 Task: Find connections with filter location Pederneiras with filter topic #humanresourceswith filter profile language French with filter current company RSP with filter school Karpagam College of Engineering with filter industry Electric Power Transmission, Control, and Distribution with filter service category Public Speaking with filter keywords title School Counselor
Action: Mouse moved to (248, 315)
Screenshot: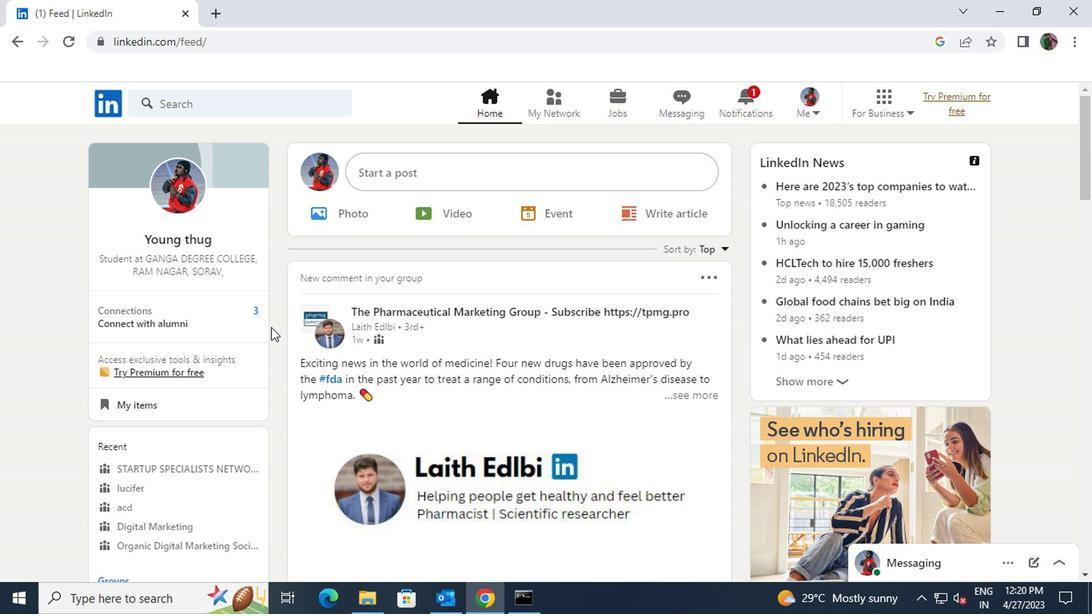 
Action: Mouse pressed left at (248, 315)
Screenshot: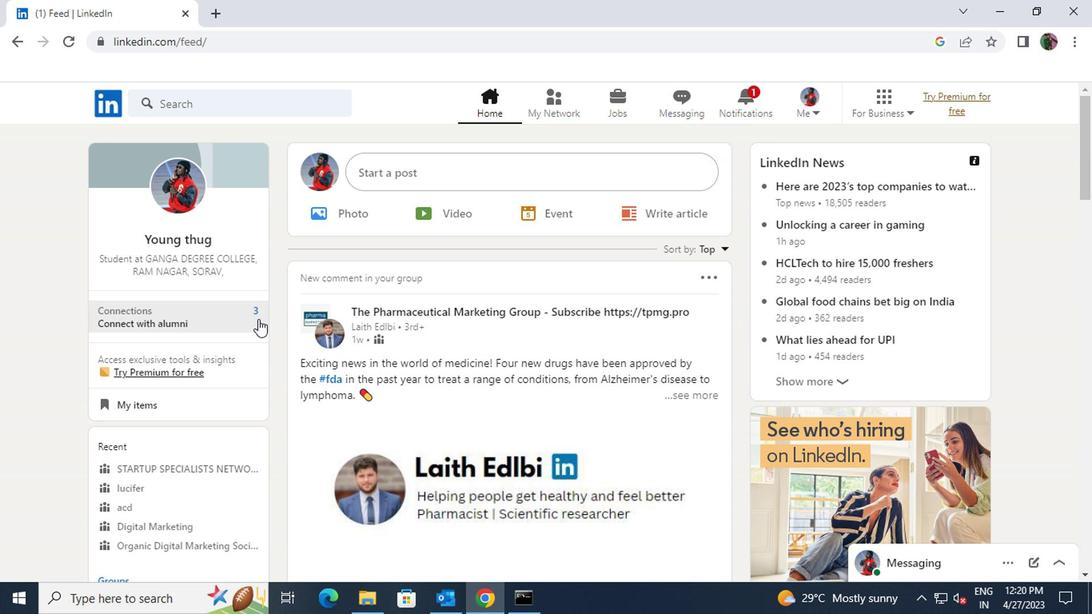 
Action: Mouse moved to (235, 193)
Screenshot: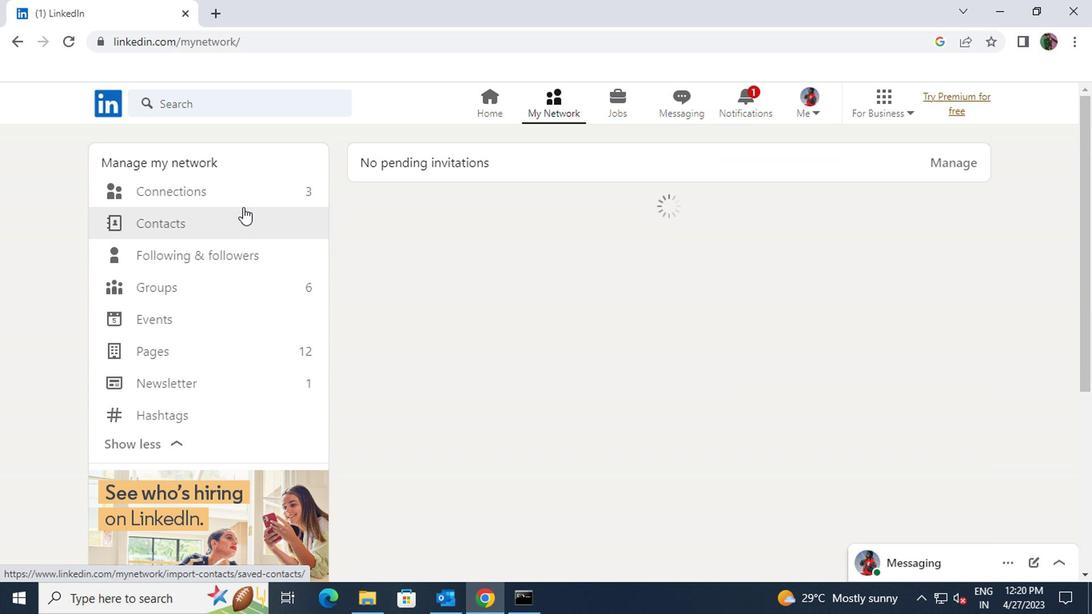 
Action: Mouse pressed left at (235, 193)
Screenshot: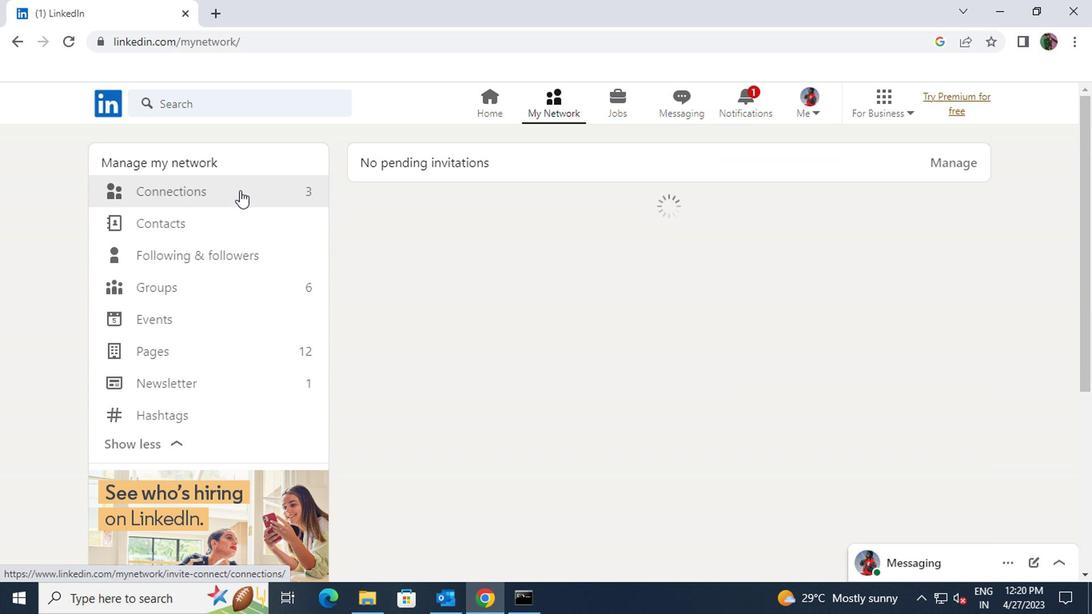 
Action: Mouse moved to (632, 198)
Screenshot: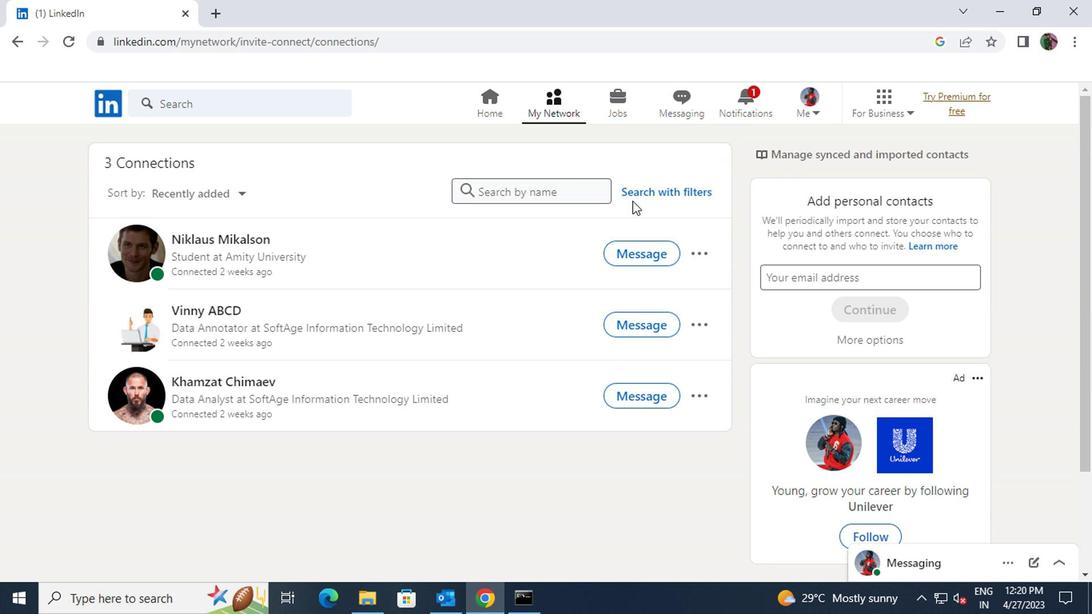 
Action: Mouse pressed left at (632, 198)
Screenshot: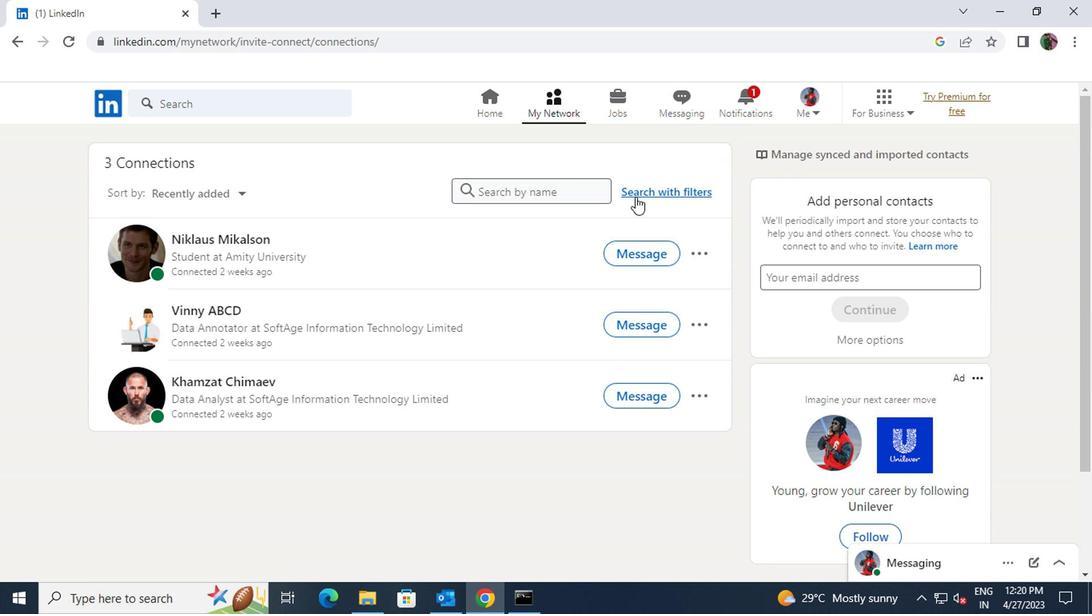 
Action: Mouse moved to (597, 149)
Screenshot: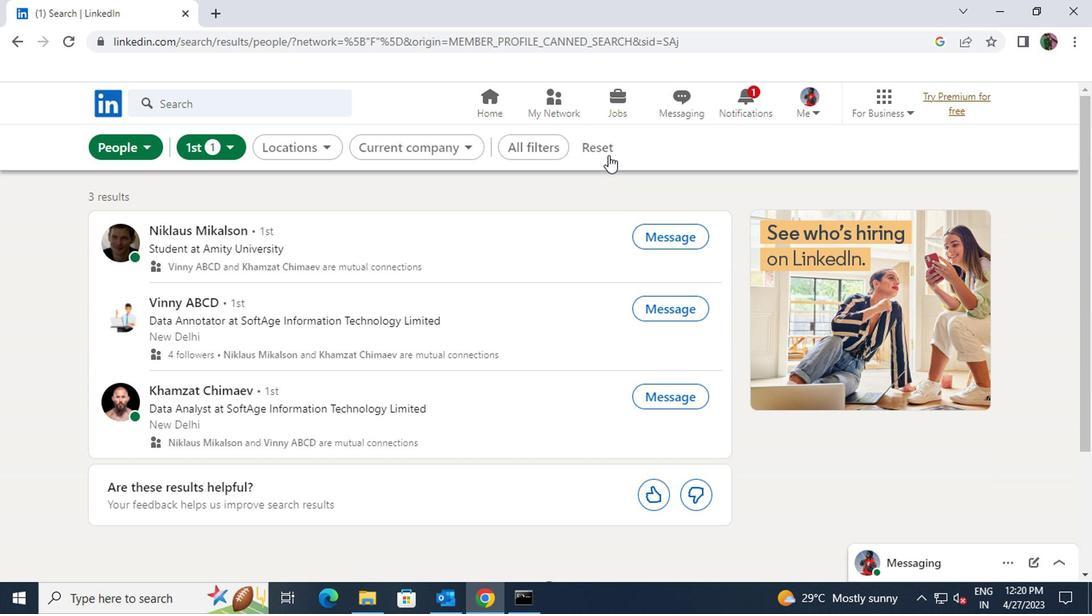 
Action: Mouse pressed left at (597, 149)
Screenshot: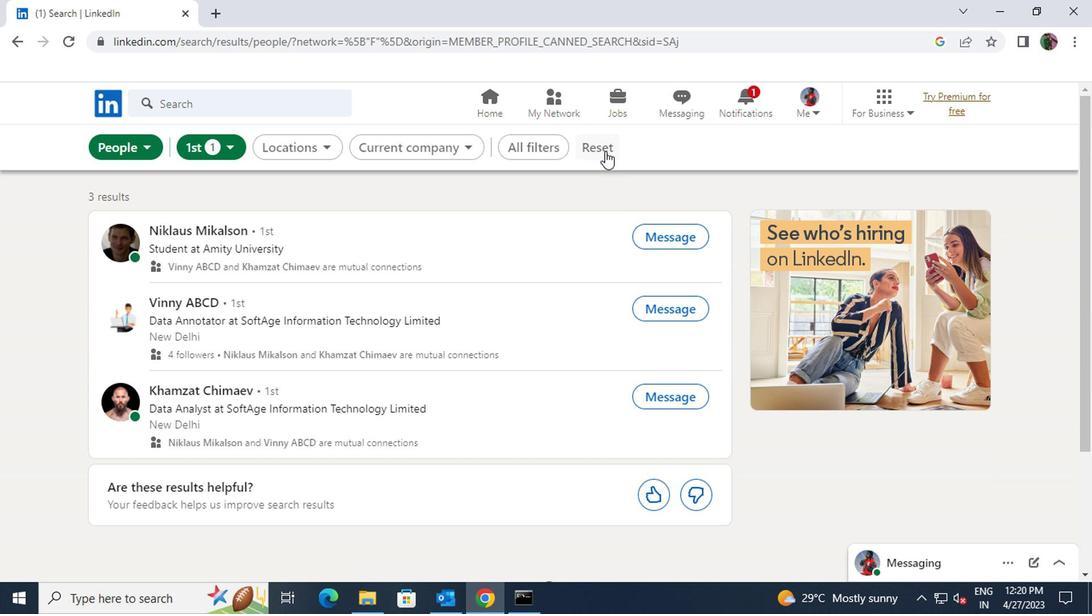 
Action: Mouse moved to (581, 146)
Screenshot: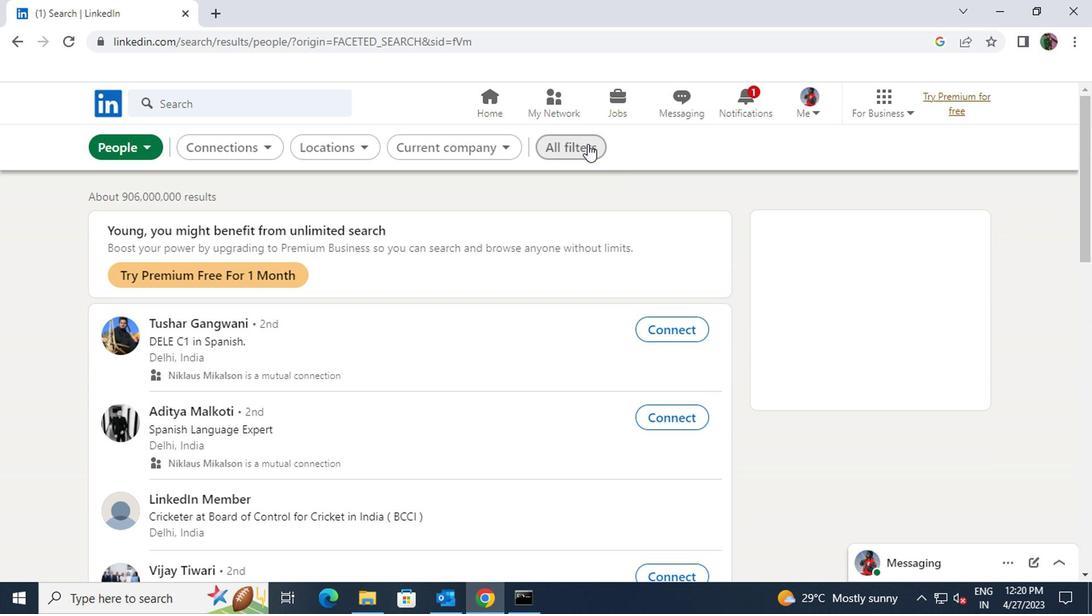 
Action: Mouse pressed left at (581, 146)
Screenshot: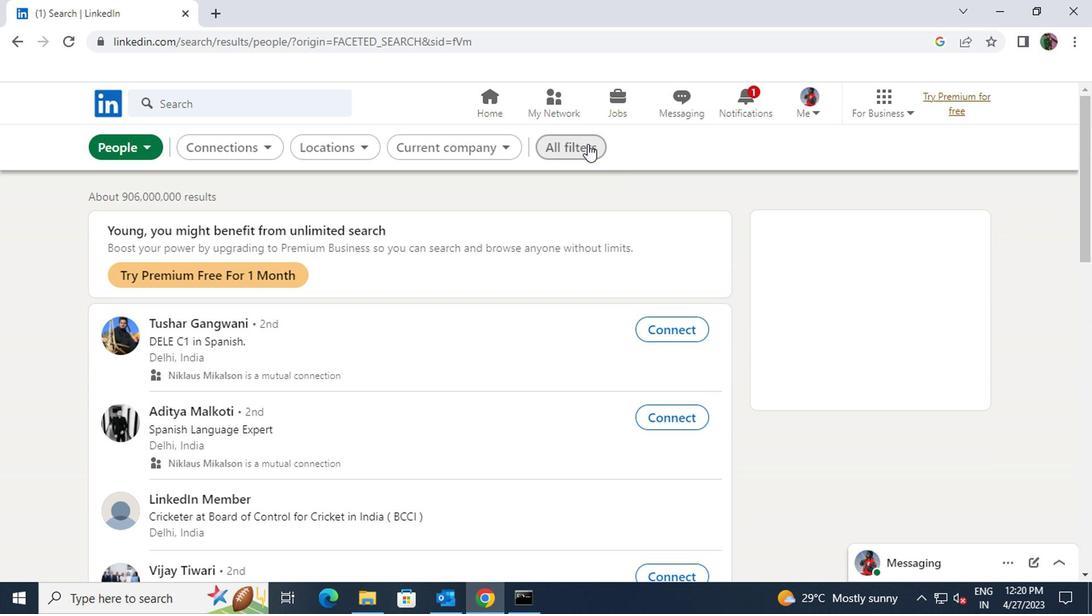 
Action: Mouse moved to (814, 335)
Screenshot: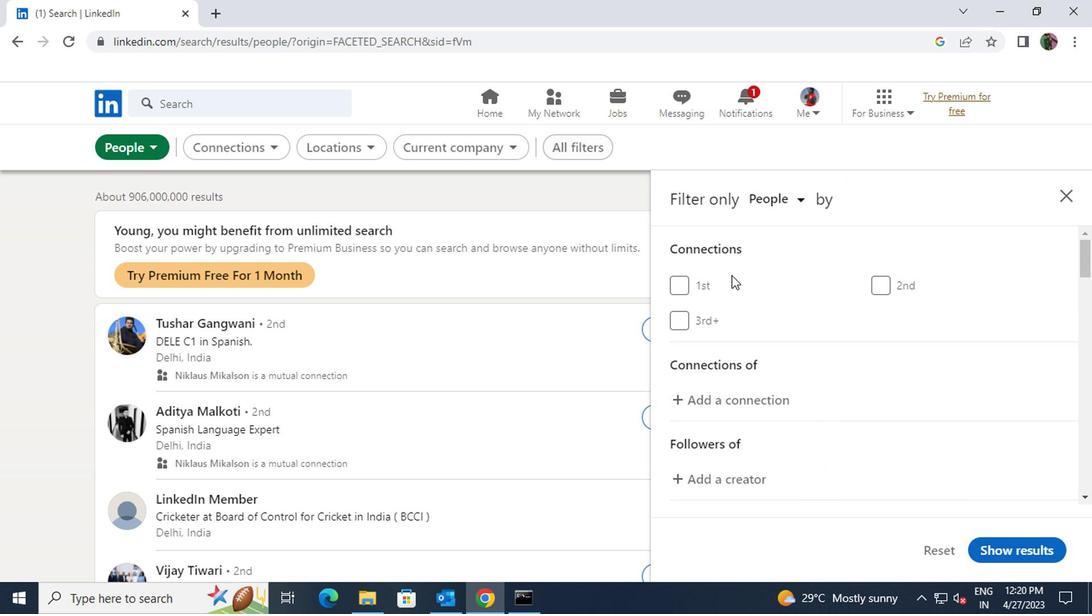 
Action: Mouse scrolled (814, 335) with delta (0, 0)
Screenshot: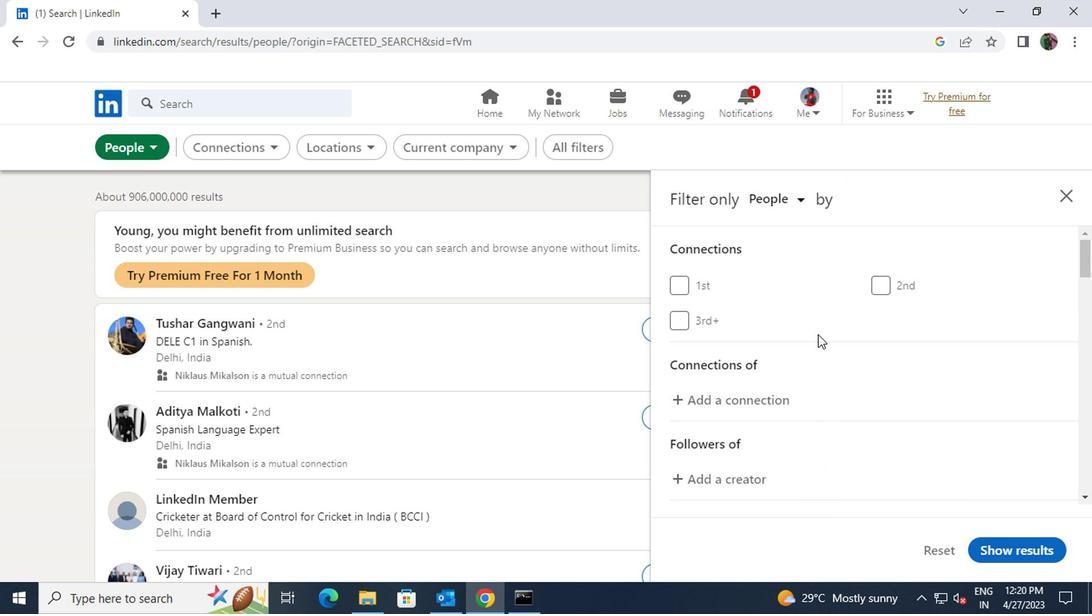 
Action: Mouse scrolled (814, 335) with delta (0, 0)
Screenshot: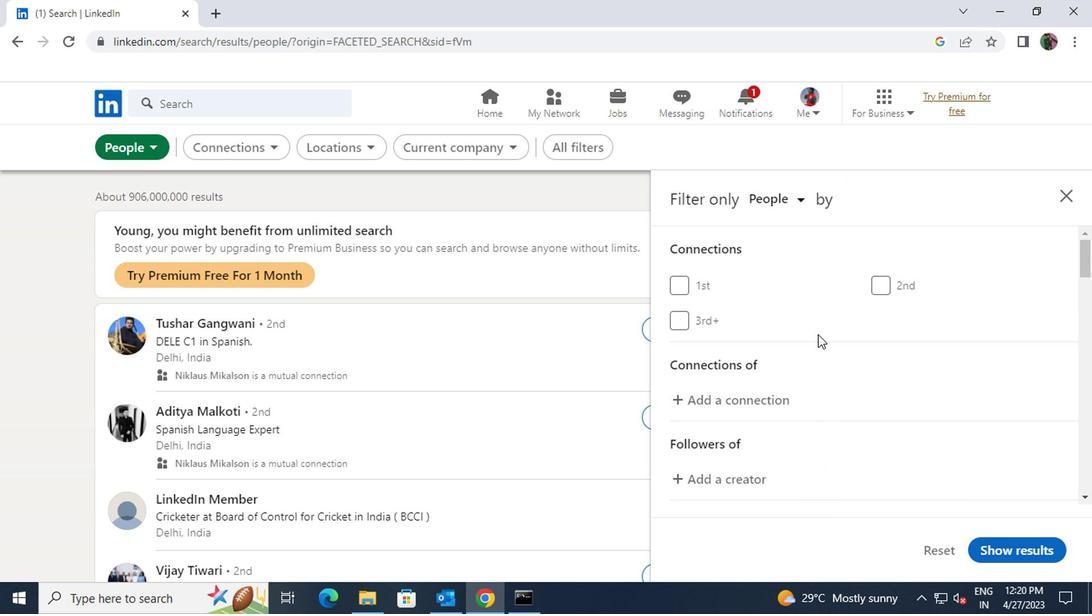
Action: Mouse scrolled (814, 335) with delta (0, 0)
Screenshot: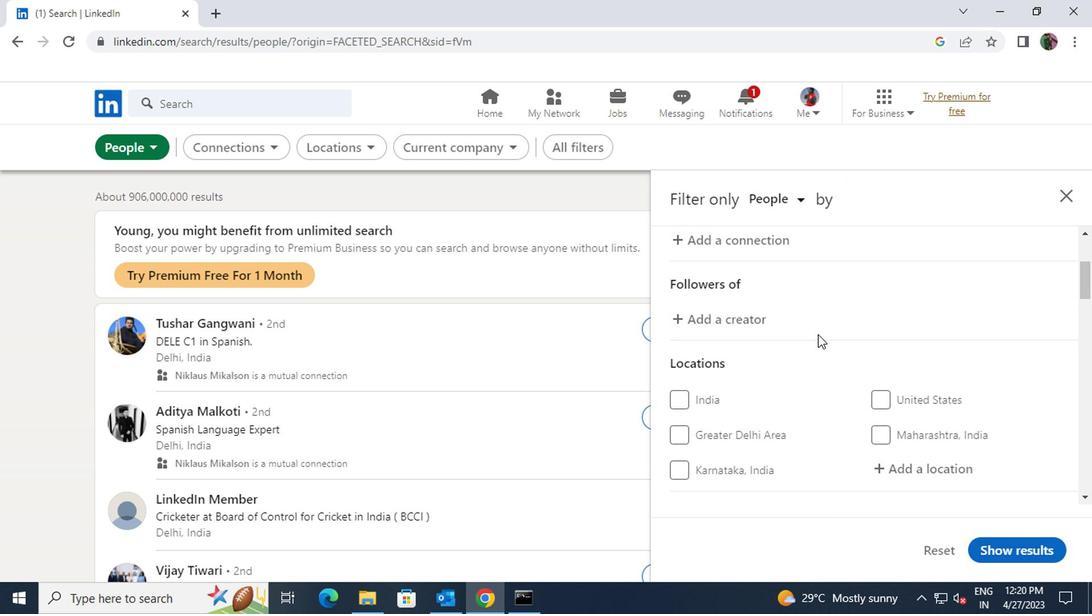 
Action: Mouse moved to (923, 385)
Screenshot: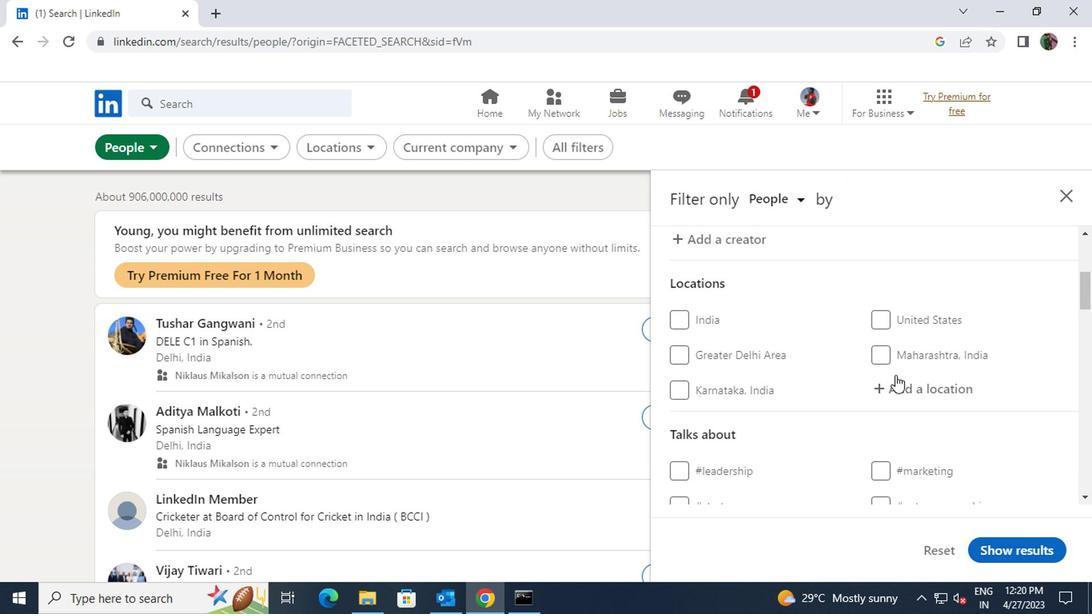 
Action: Mouse pressed left at (923, 385)
Screenshot: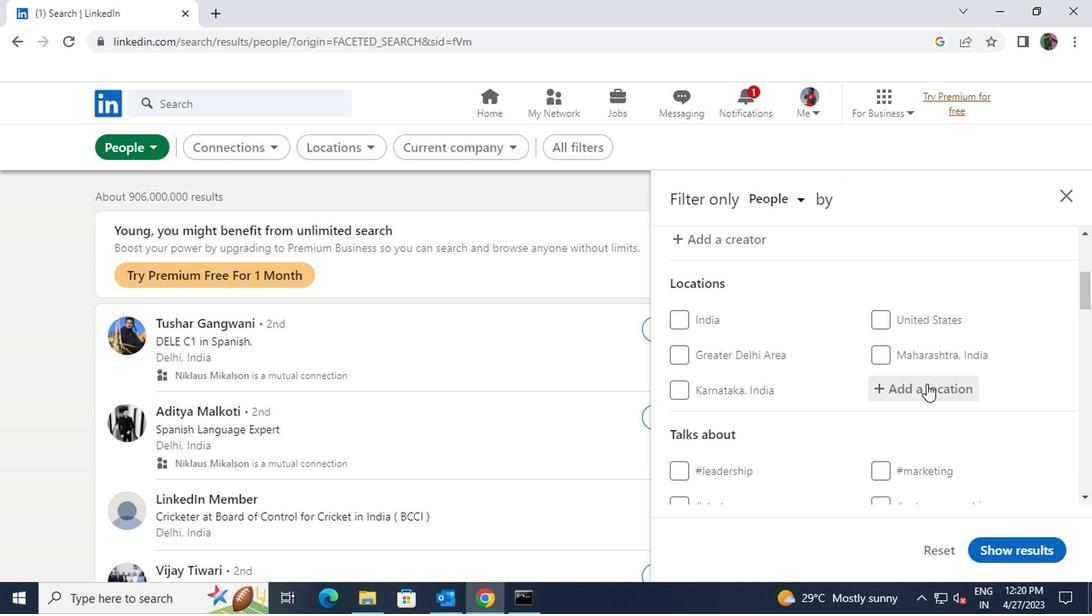 
Action: Key pressed <Key.shift>PEDERN
Screenshot: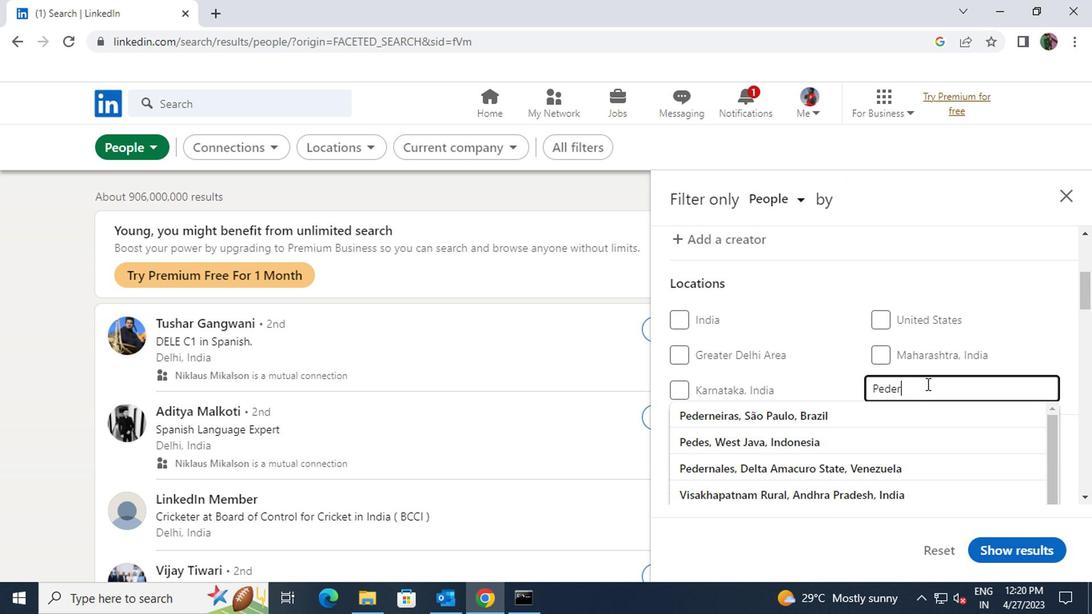 
Action: Mouse moved to (918, 412)
Screenshot: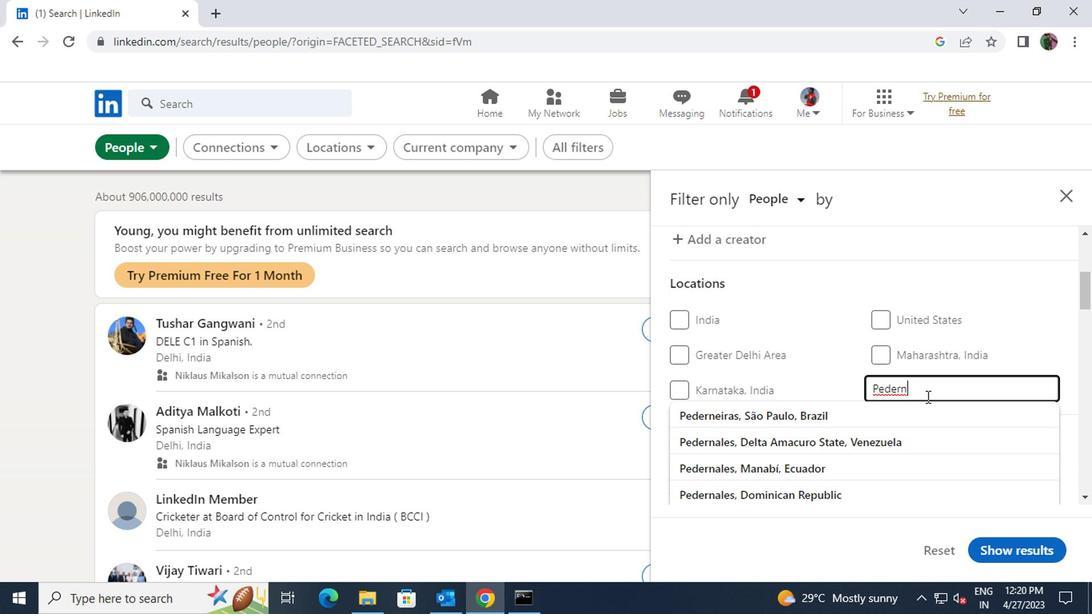 
Action: Mouse pressed left at (918, 412)
Screenshot: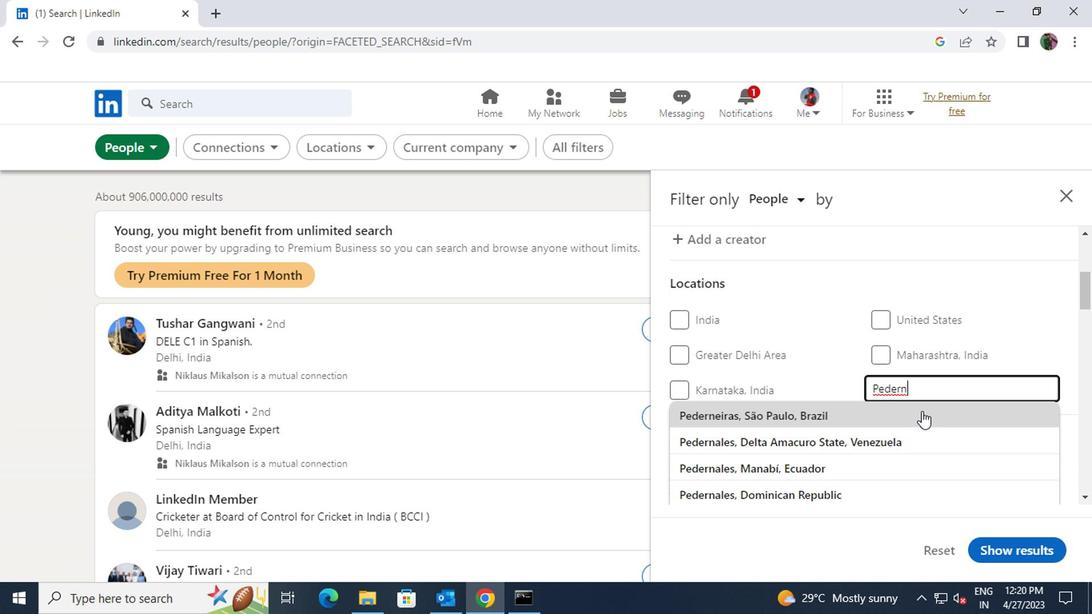 
Action: Mouse scrolled (918, 411) with delta (0, 0)
Screenshot: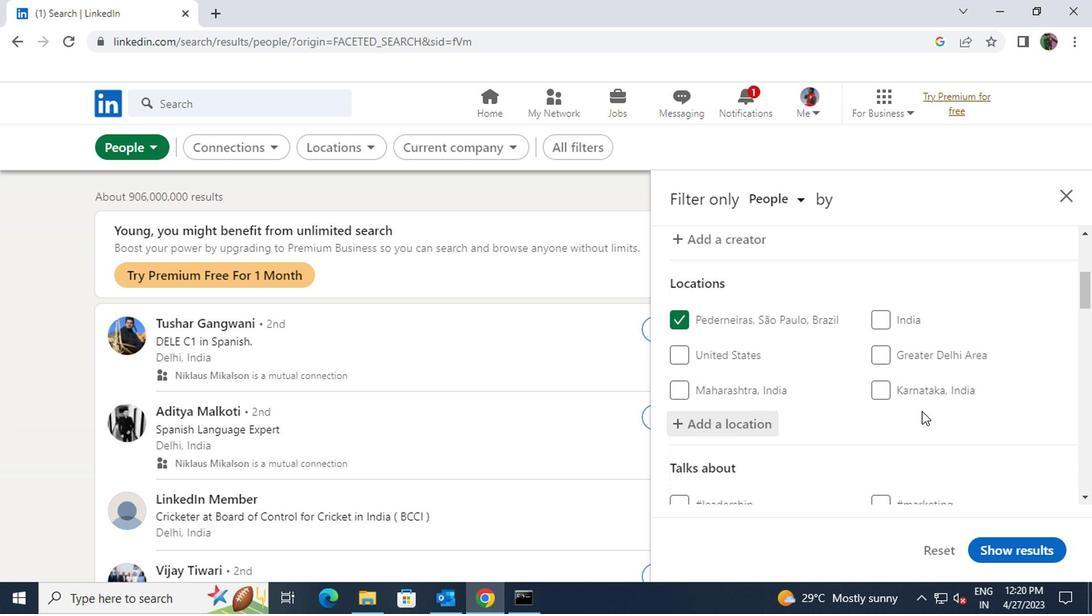 
Action: Mouse scrolled (918, 411) with delta (0, 0)
Screenshot: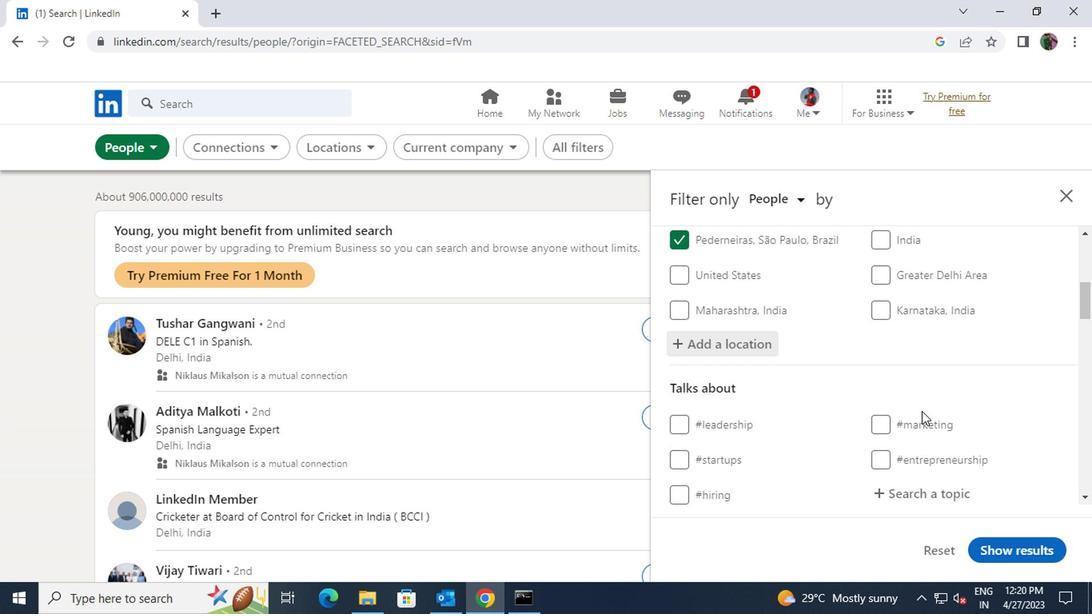 
Action: Mouse pressed left at (918, 412)
Screenshot: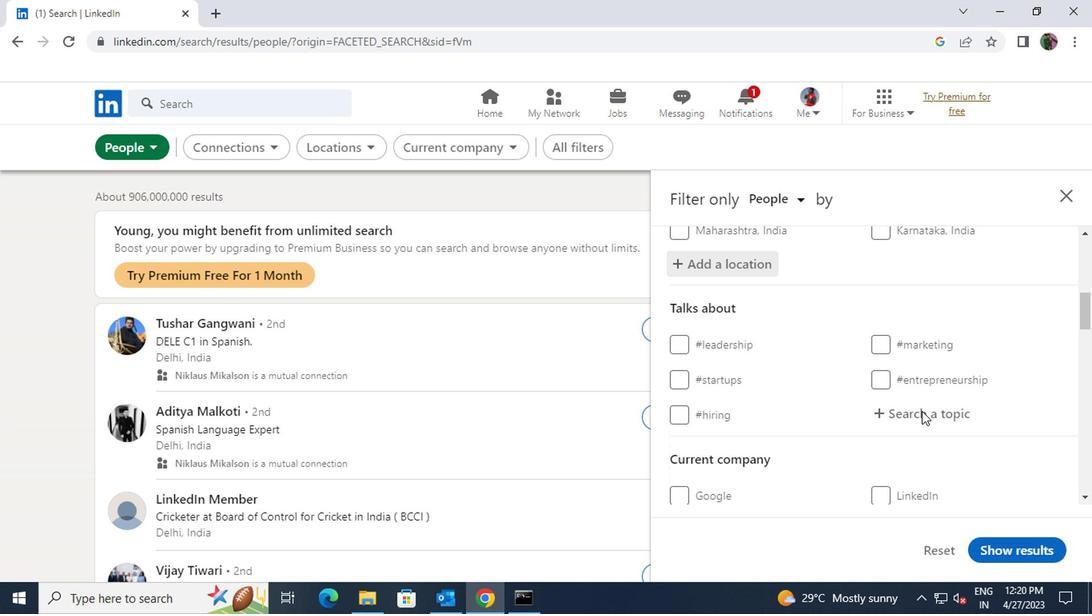
Action: Key pressed <Key.shift><Key.shift><Key.shift><Key.shift><Key.shift>#<Key.shift>HUMANRESOURCESWITH
Screenshot: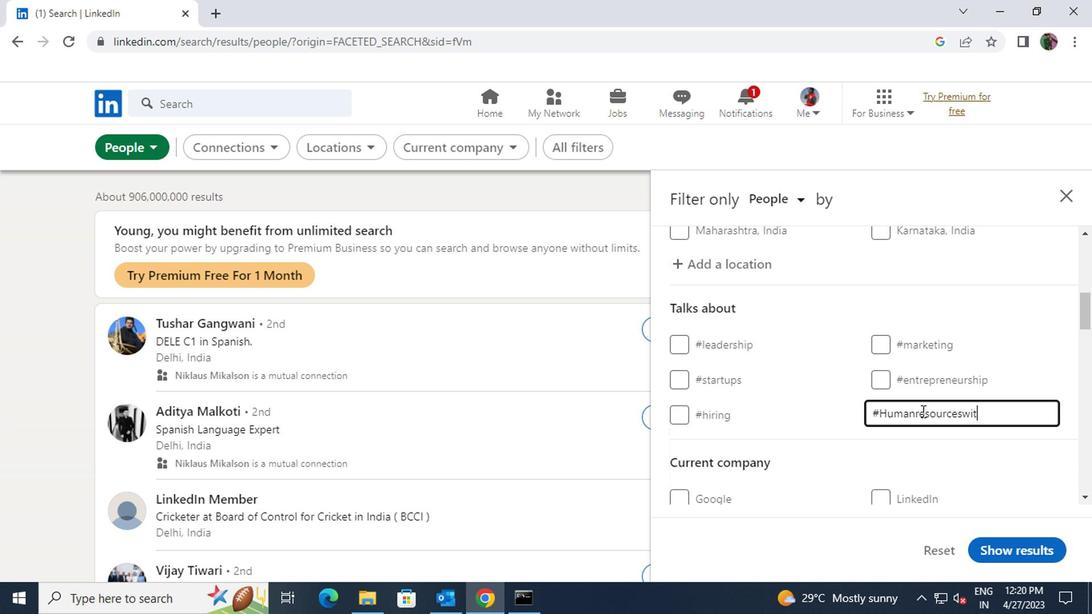 
Action: Mouse scrolled (918, 411) with delta (0, 0)
Screenshot: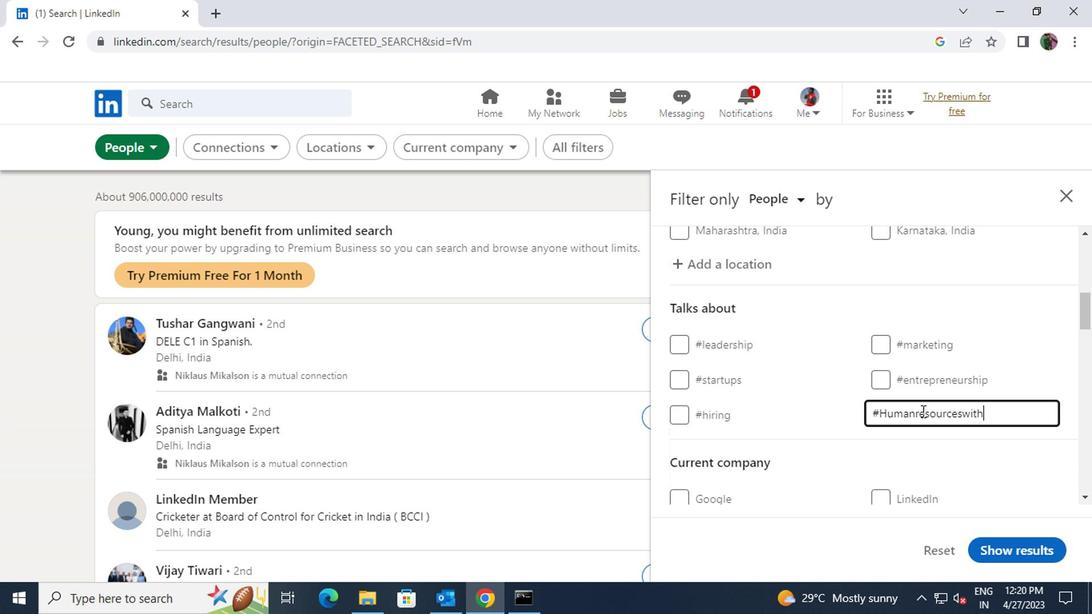 
Action: Mouse scrolled (918, 411) with delta (0, 0)
Screenshot: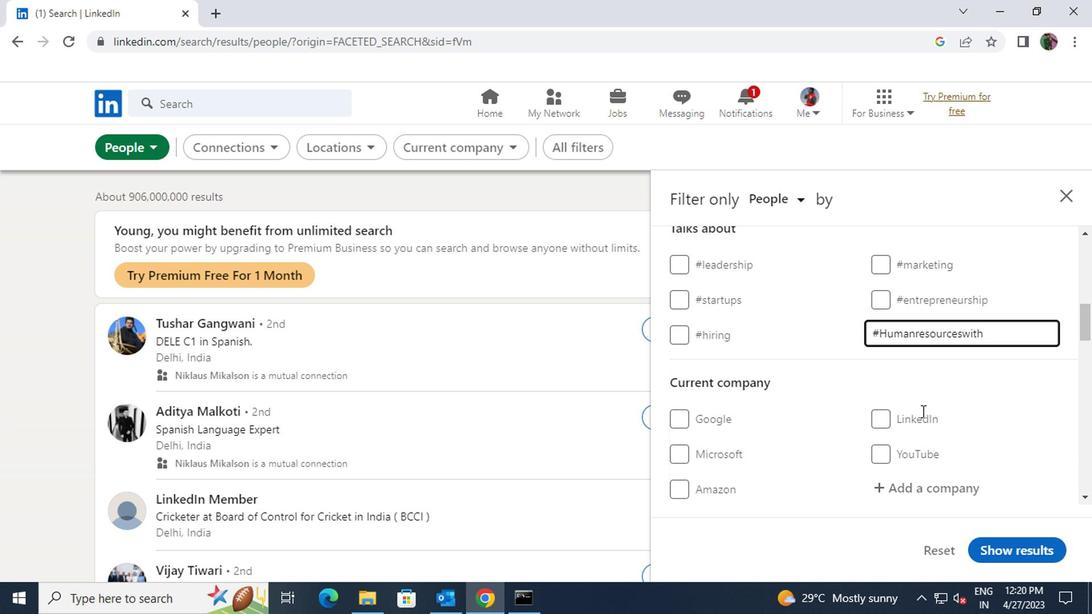 
Action: Mouse pressed left at (918, 412)
Screenshot: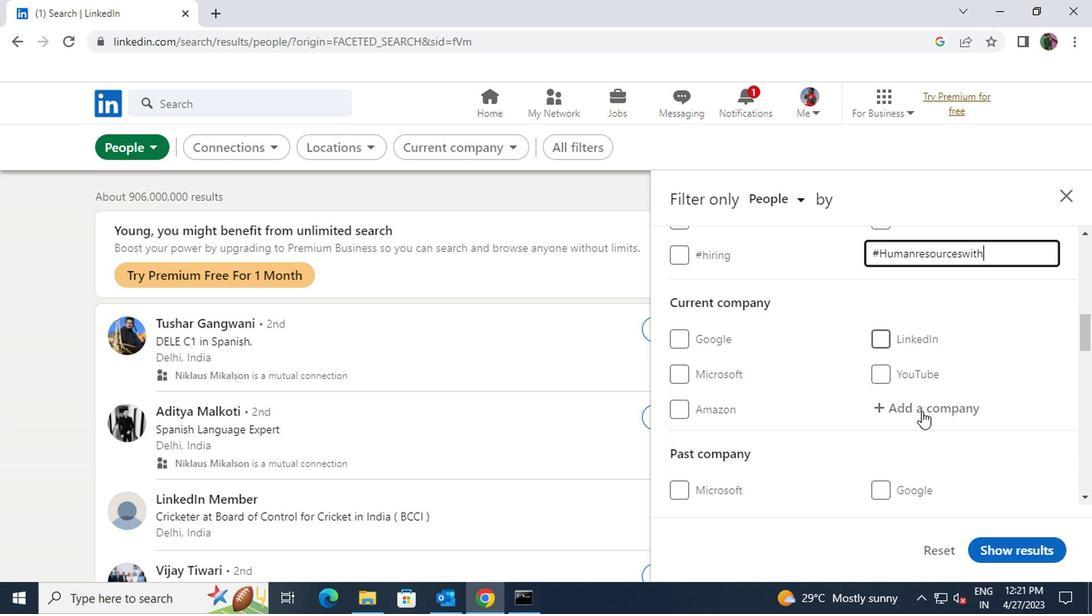 
Action: Key pressed <Key.shift>RSP
Screenshot: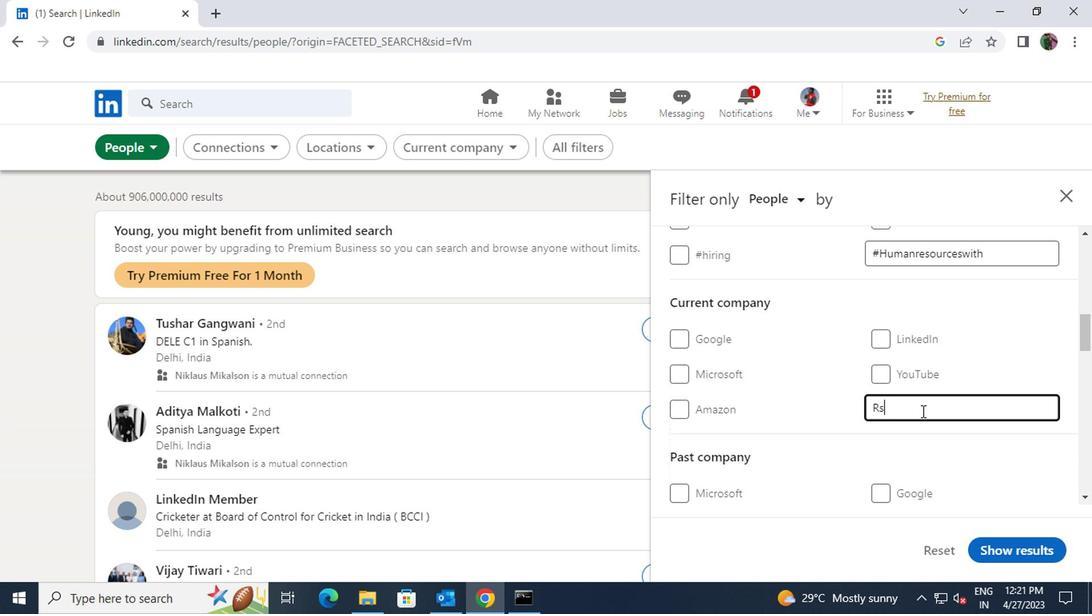 
Action: Mouse moved to (904, 448)
Screenshot: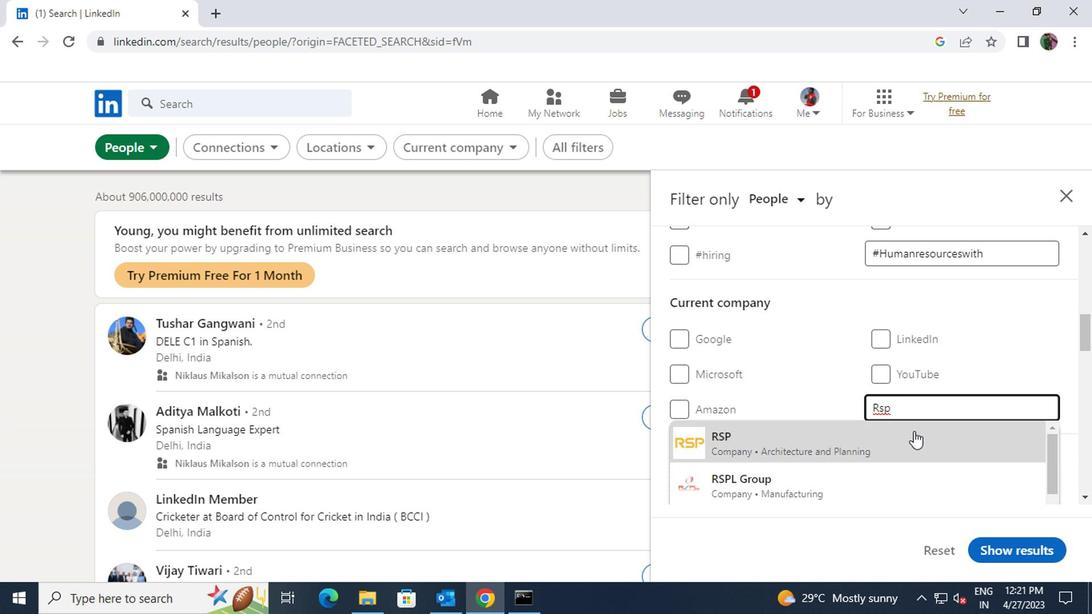 
Action: Mouse pressed left at (904, 448)
Screenshot: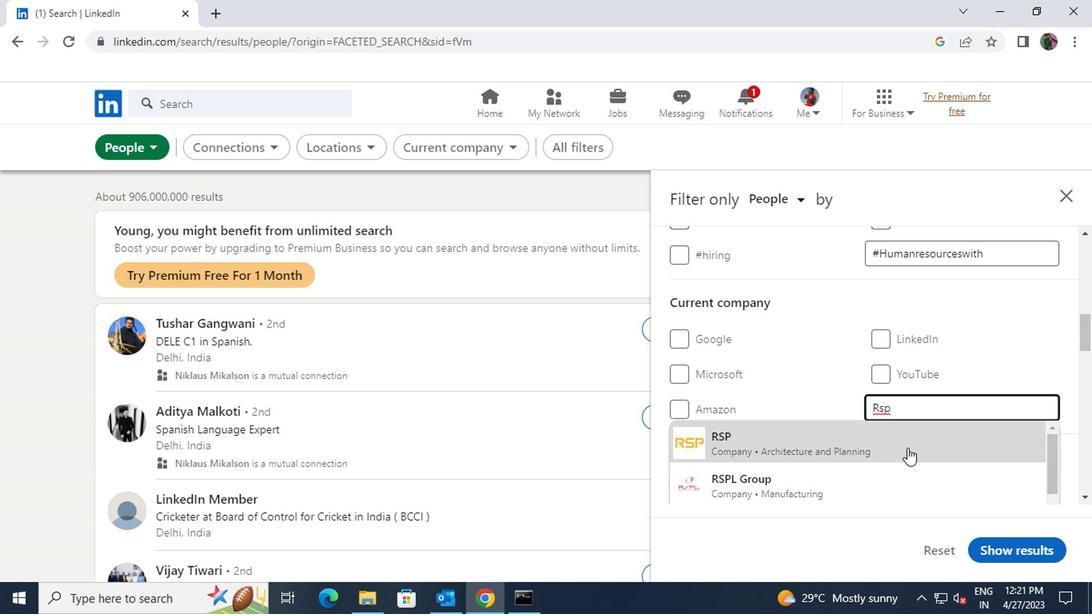 
Action: Mouse moved to (903, 448)
Screenshot: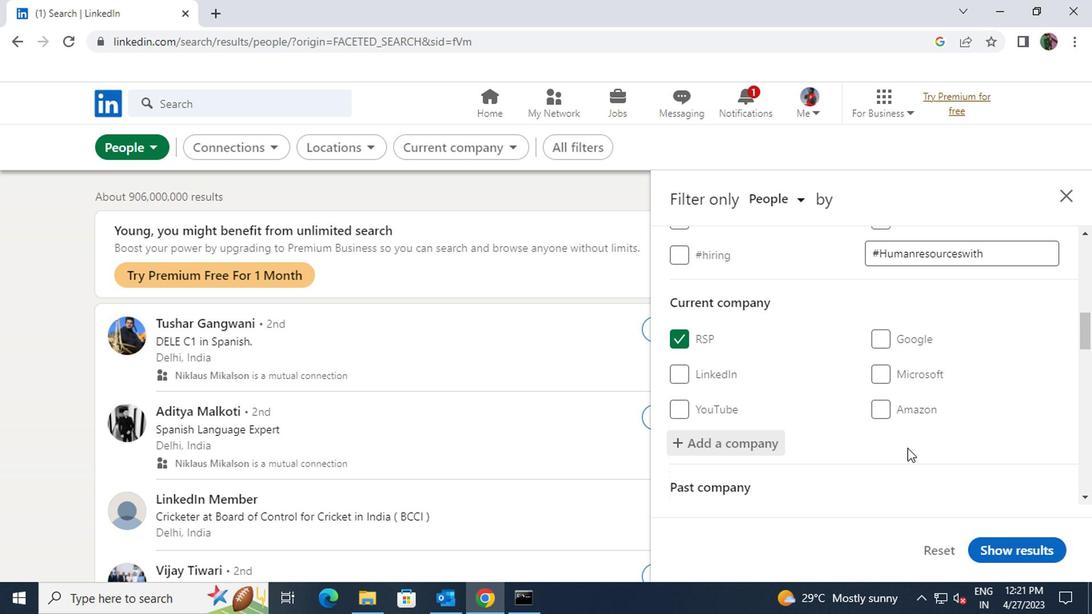 
Action: Mouse scrolled (903, 447) with delta (0, 0)
Screenshot: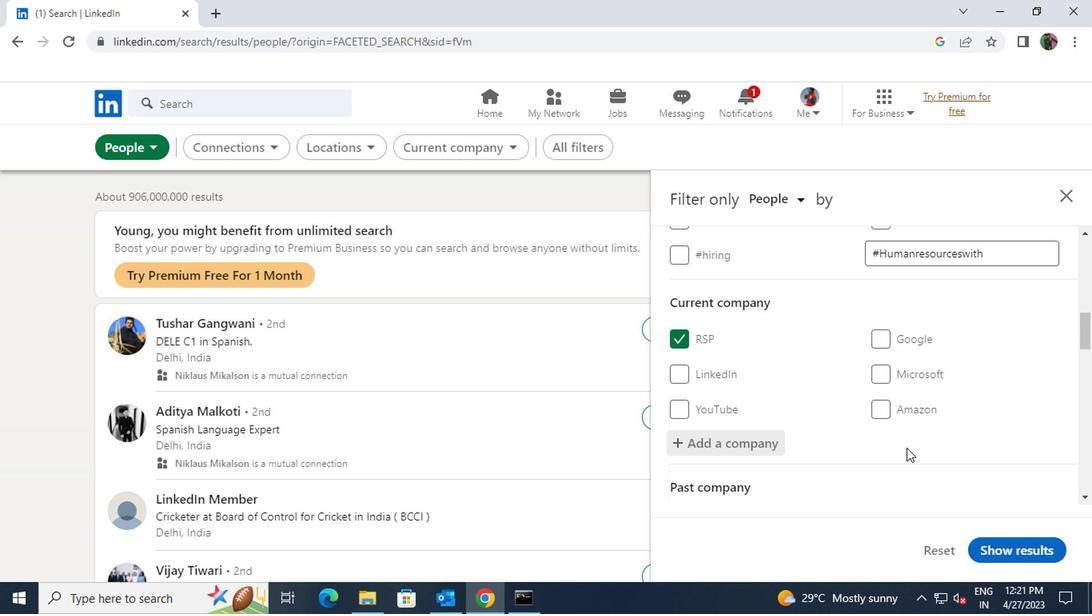 
Action: Mouse scrolled (903, 447) with delta (0, 0)
Screenshot: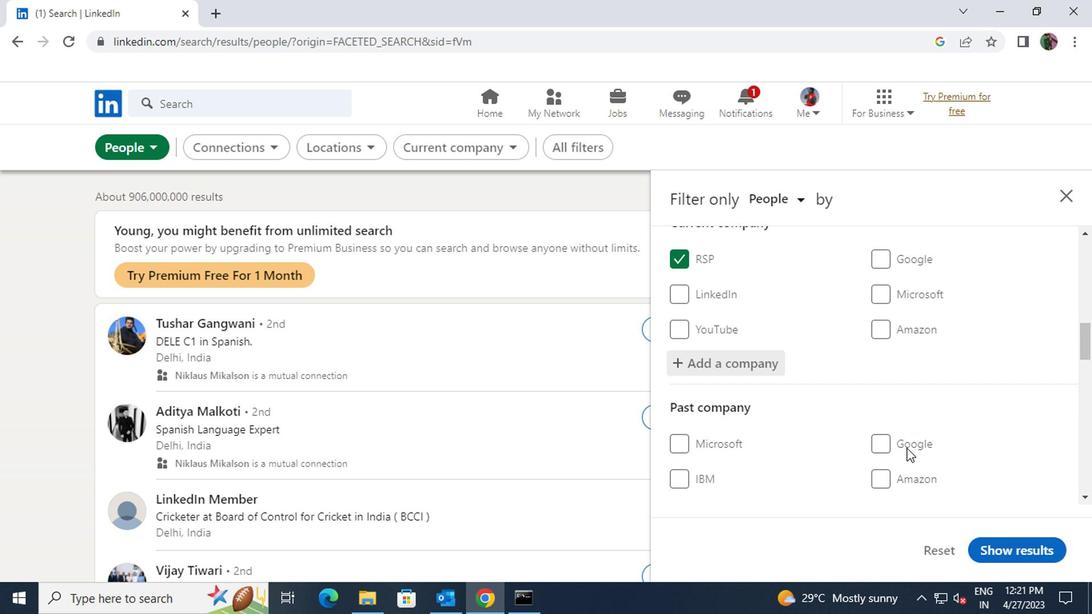 
Action: Mouse scrolled (903, 447) with delta (0, 0)
Screenshot: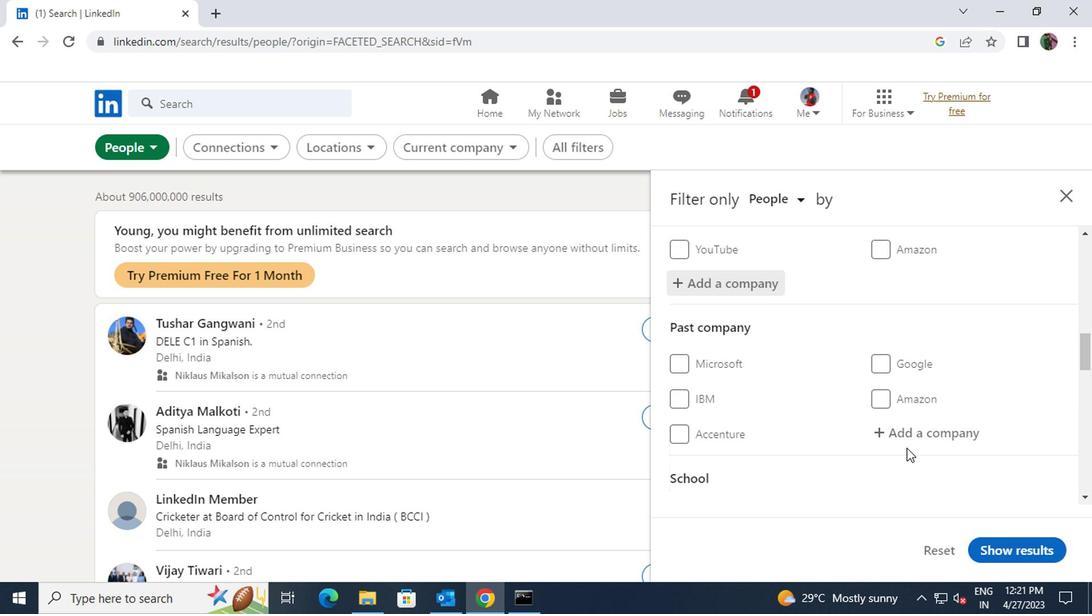 
Action: Mouse scrolled (903, 447) with delta (0, 0)
Screenshot: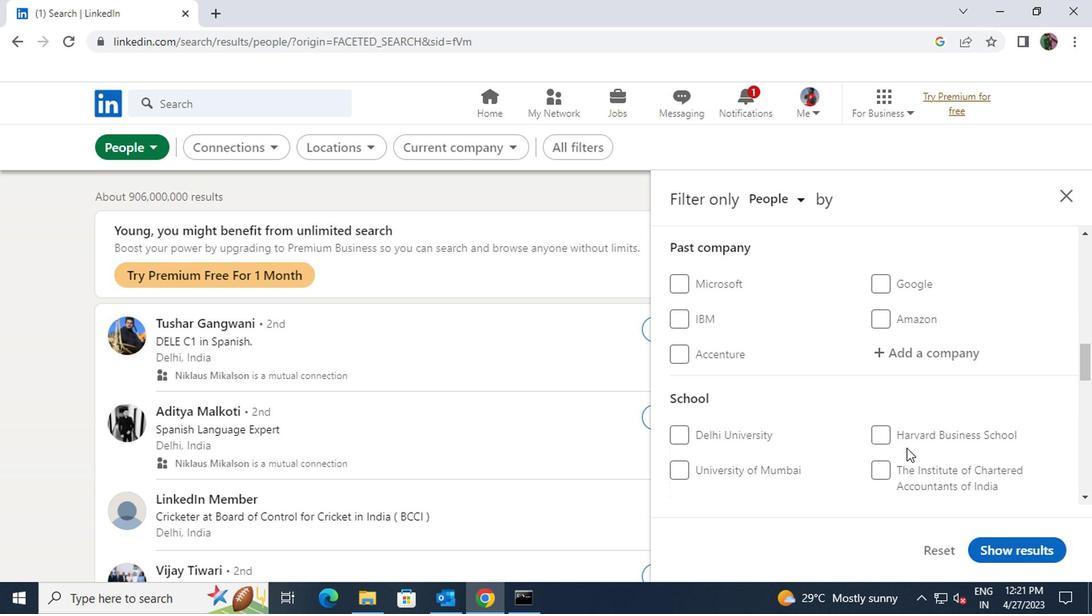 
Action: Mouse moved to (903, 442)
Screenshot: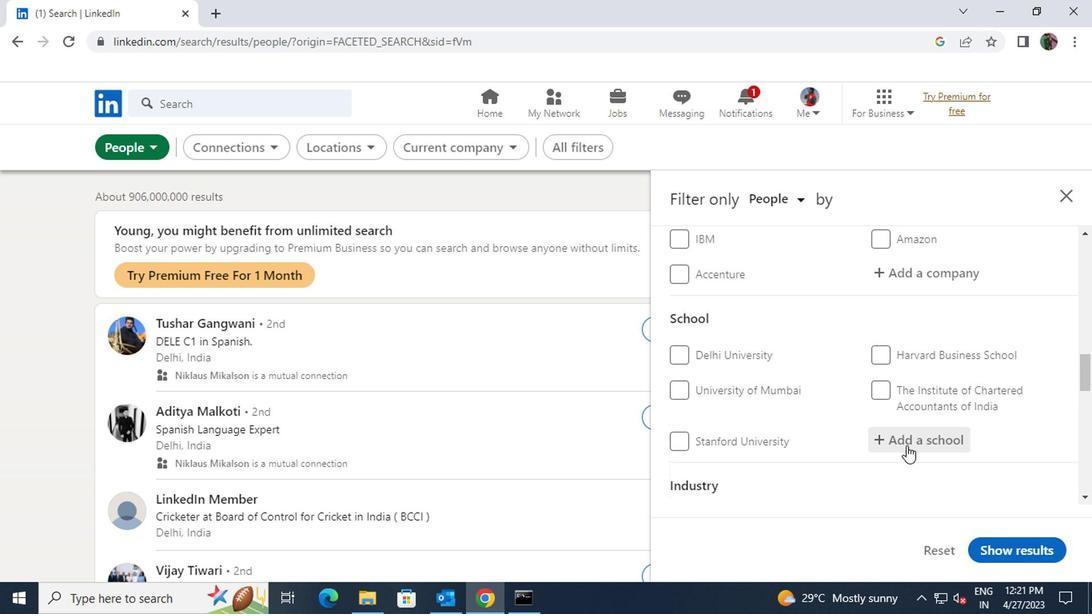 
Action: Mouse pressed left at (903, 442)
Screenshot: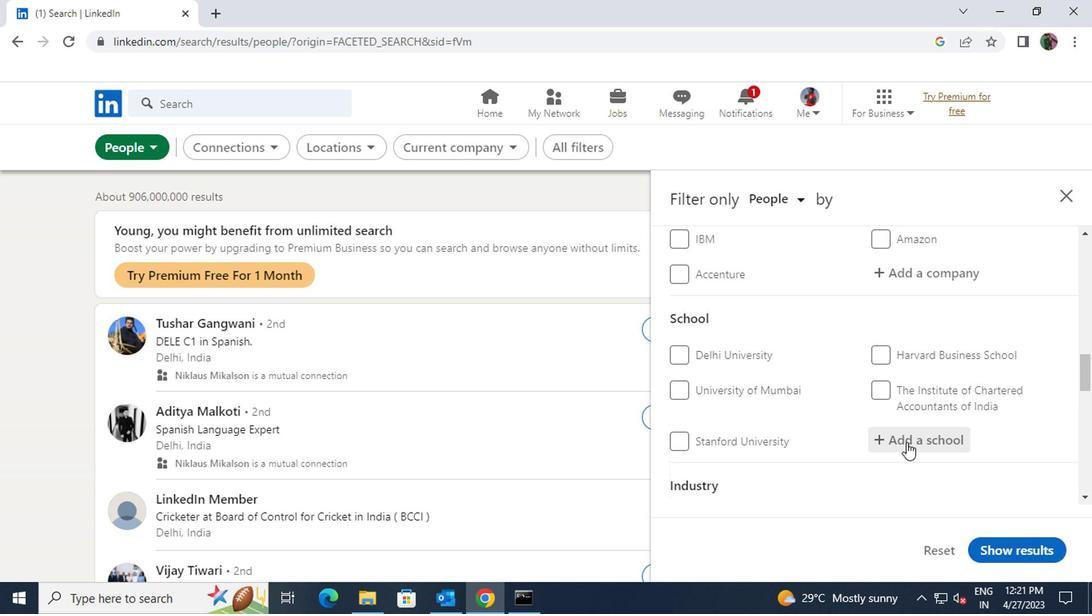 
Action: Key pressed <Key.shift><Key.shift>KARPAG
Screenshot: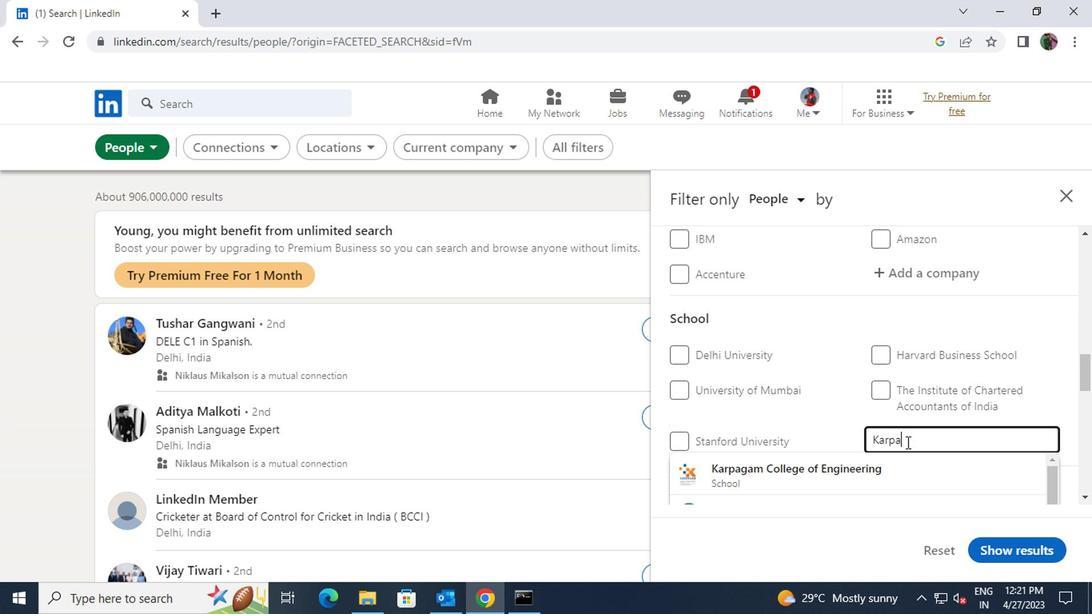 
Action: Mouse moved to (903, 454)
Screenshot: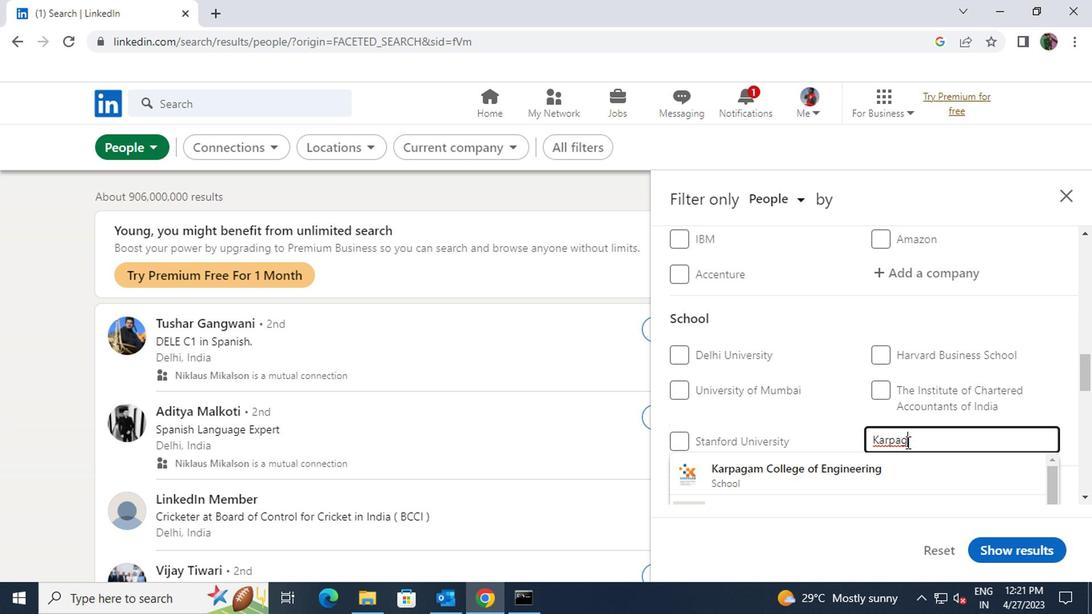 
Action: Mouse pressed left at (903, 454)
Screenshot: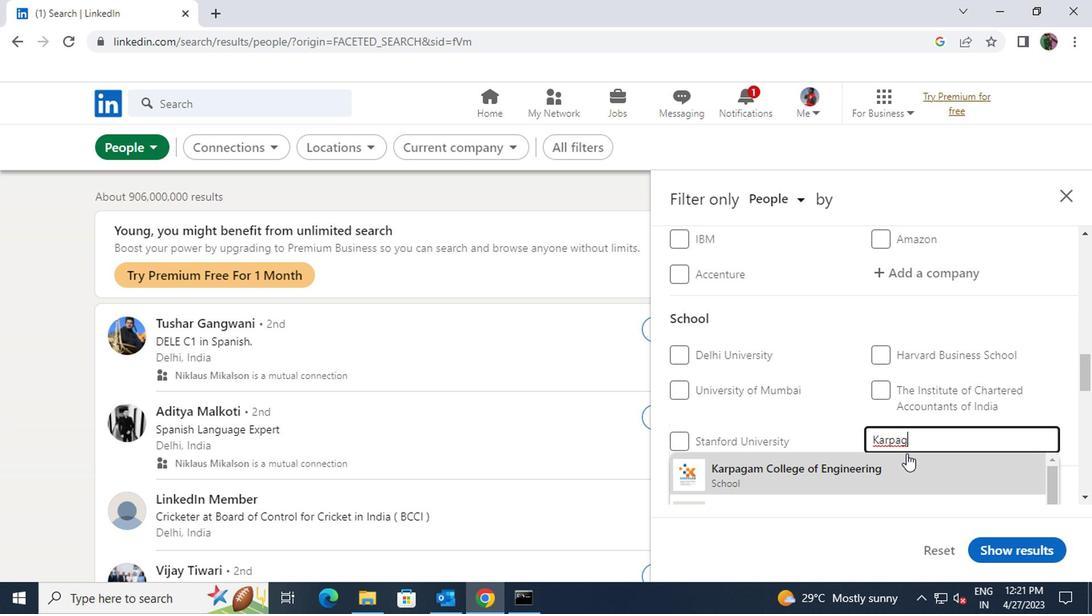 
Action: Mouse scrolled (903, 453) with delta (0, -1)
Screenshot: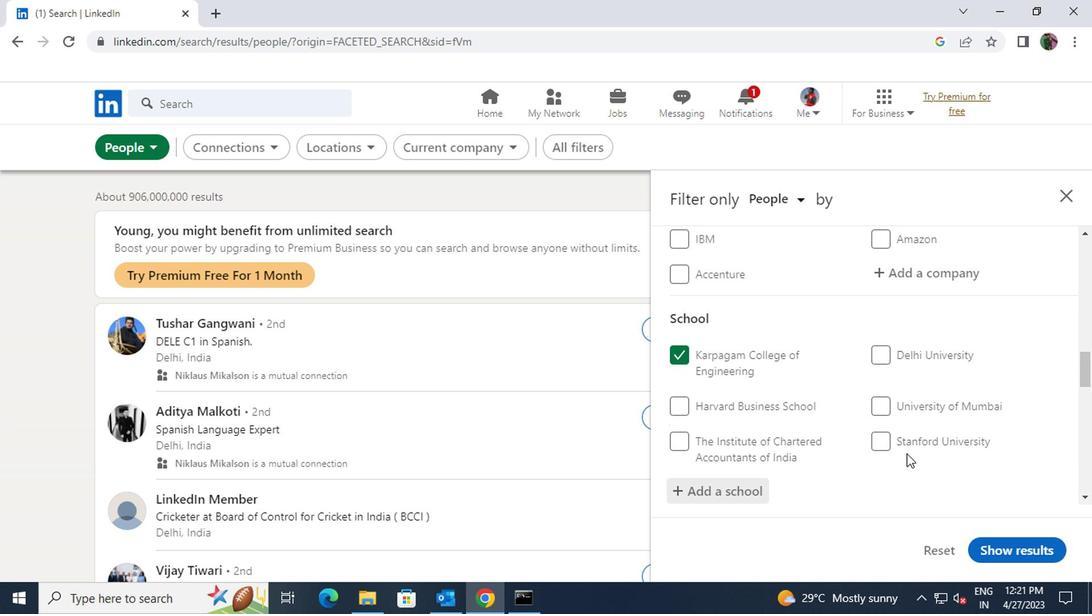 
Action: Mouse scrolled (903, 453) with delta (0, -1)
Screenshot: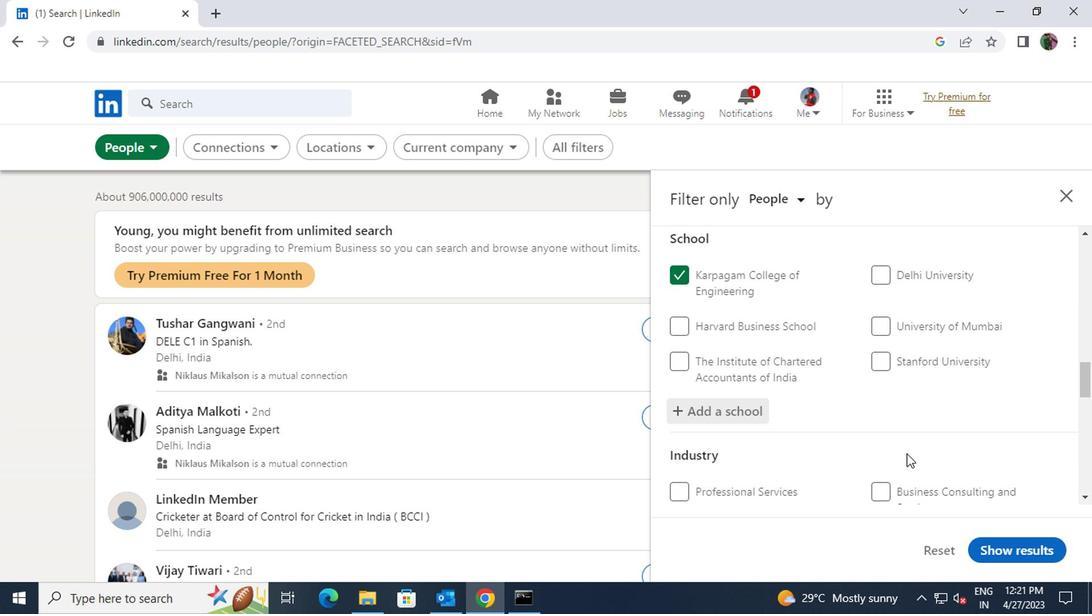 
Action: Mouse scrolled (903, 453) with delta (0, -1)
Screenshot: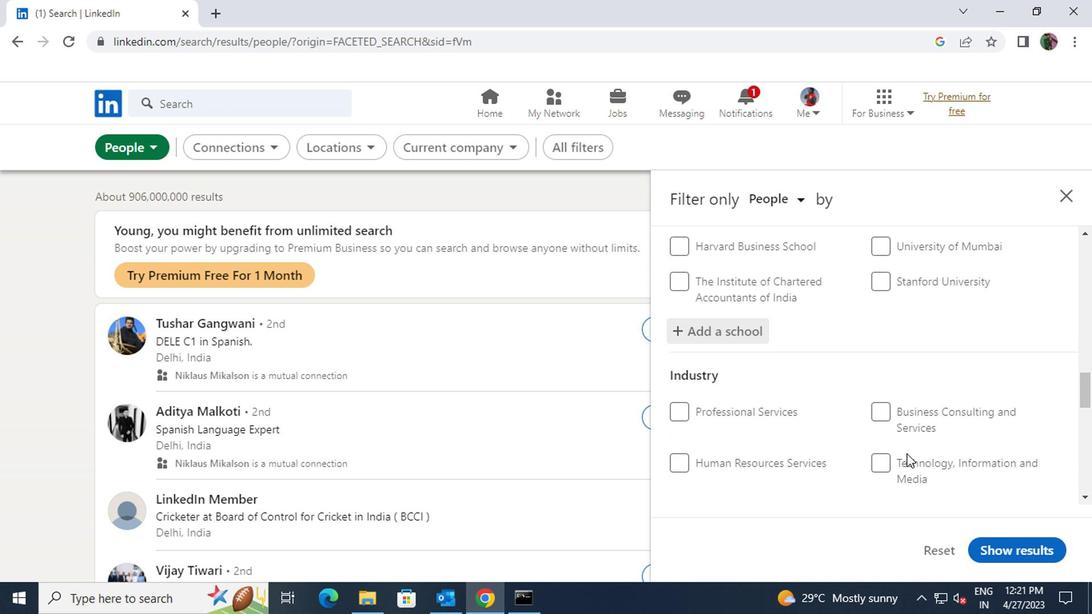 
Action: Mouse moved to (903, 437)
Screenshot: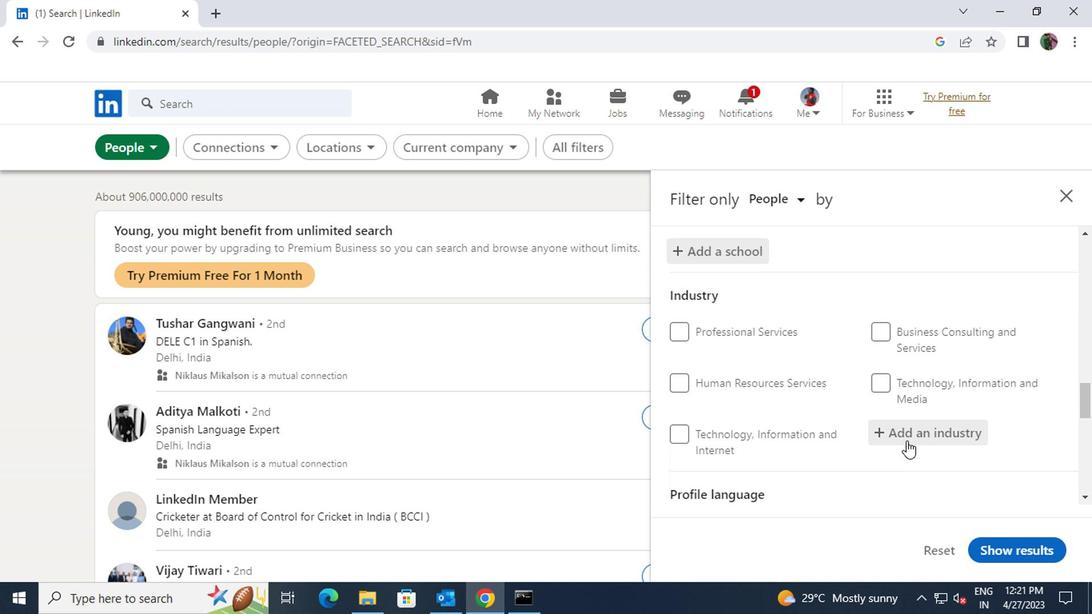
Action: Mouse pressed left at (903, 437)
Screenshot: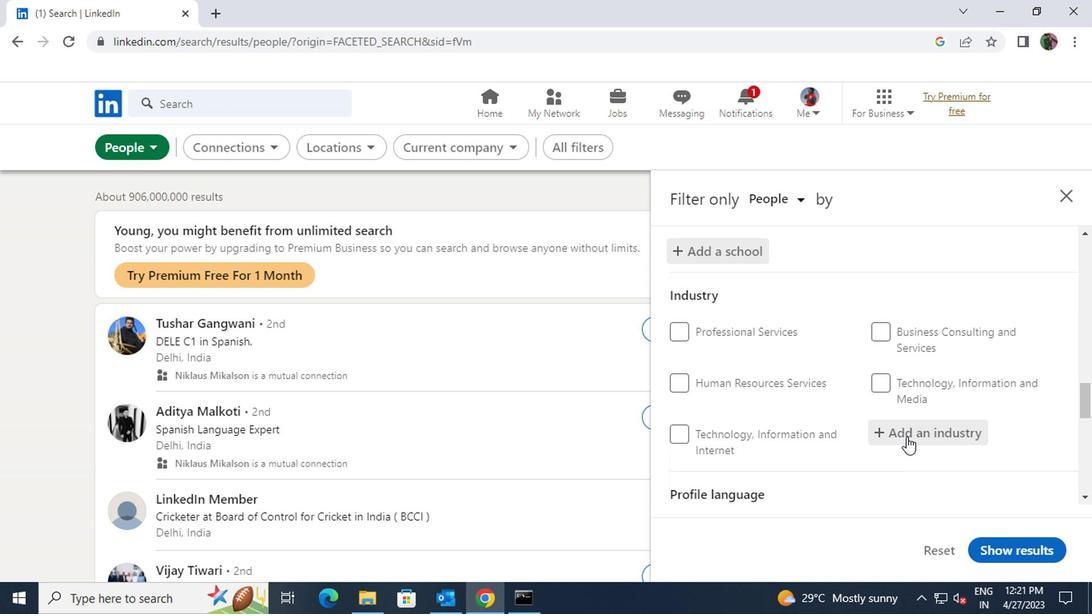 
Action: Key pressed <Key.shift><Key.shift>ELECTR
Screenshot: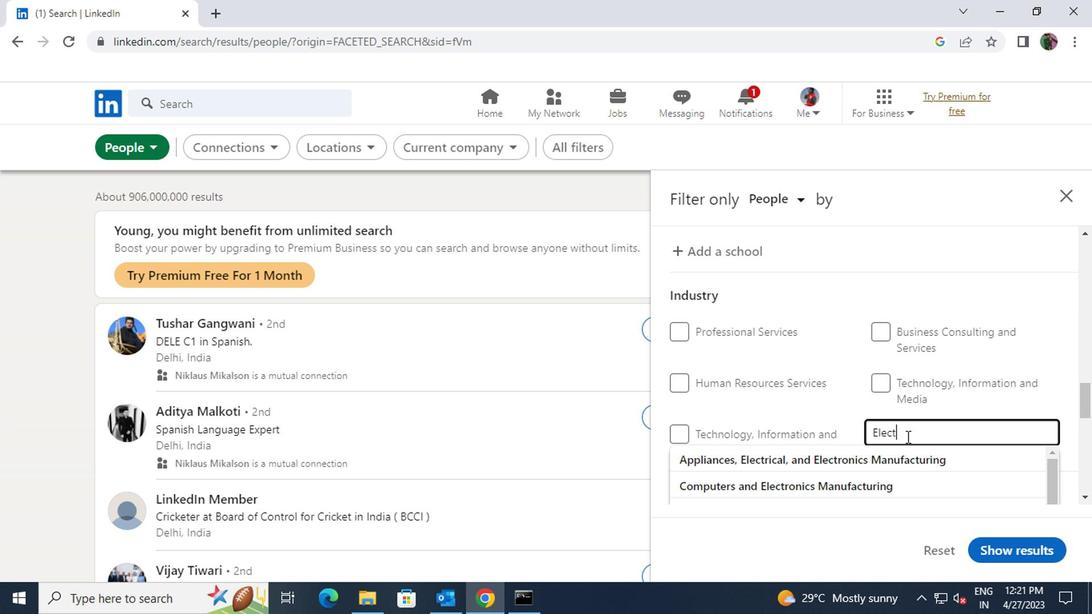 
Action: Mouse moved to (903, 451)
Screenshot: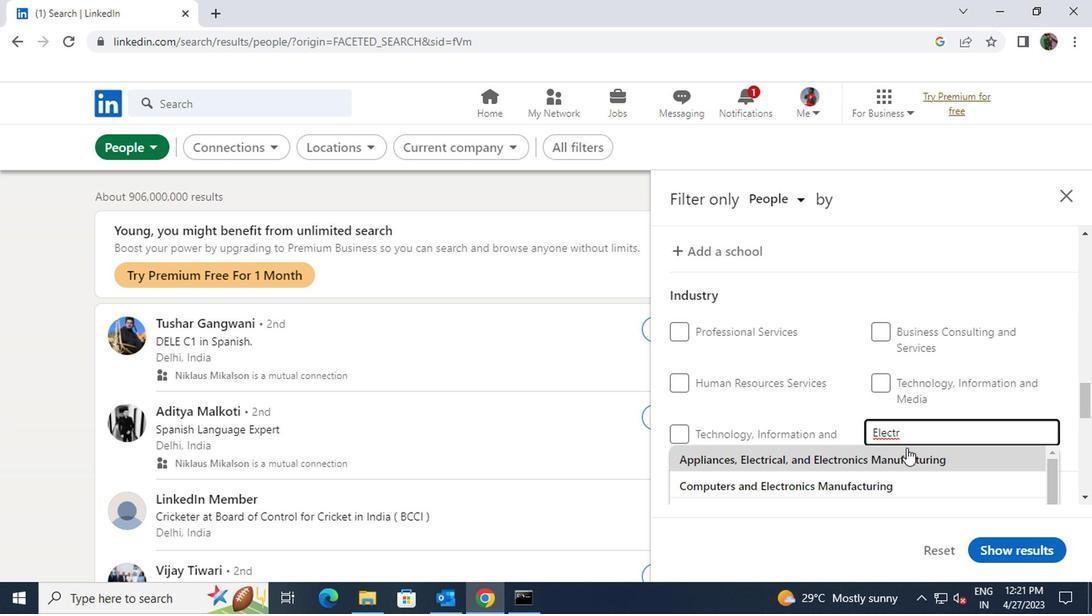 
Action: Mouse pressed left at (903, 451)
Screenshot: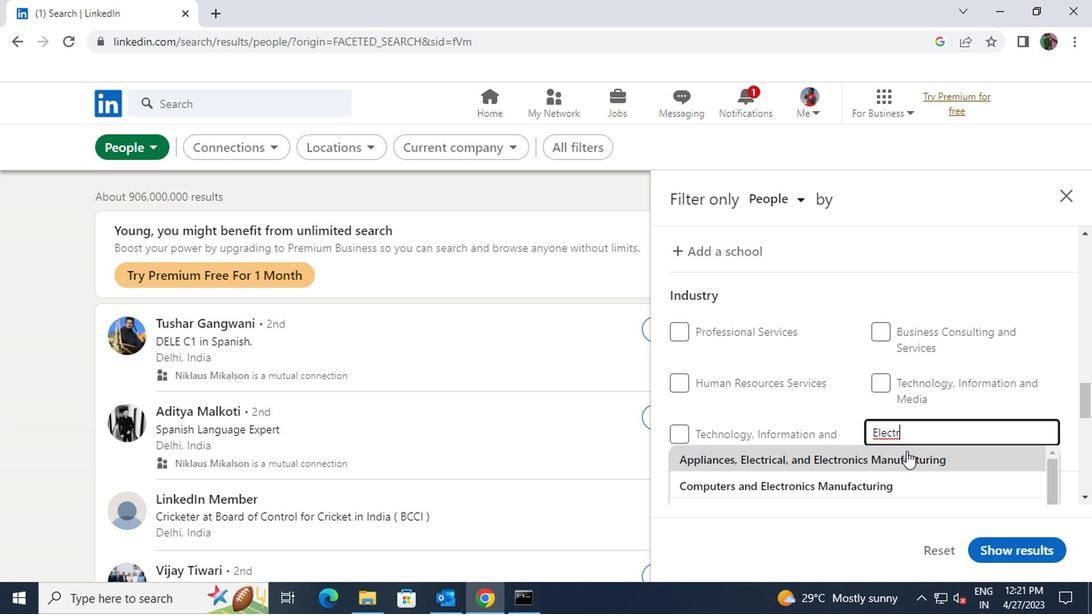 
Action: Mouse scrolled (903, 450) with delta (0, 0)
Screenshot: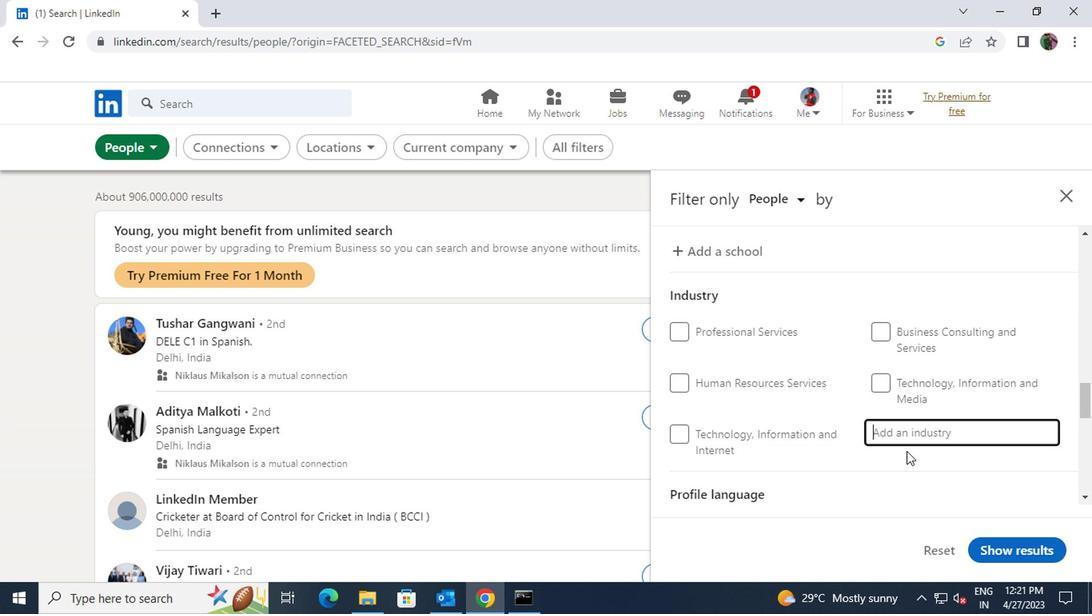
Action: Mouse scrolled (903, 450) with delta (0, 0)
Screenshot: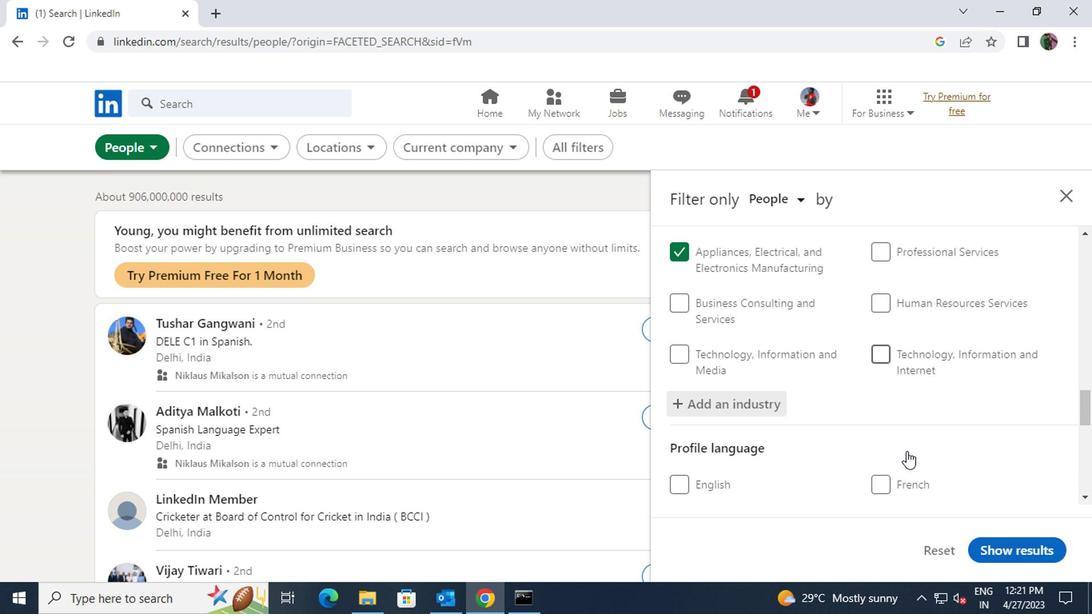 
Action: Mouse moved to (882, 401)
Screenshot: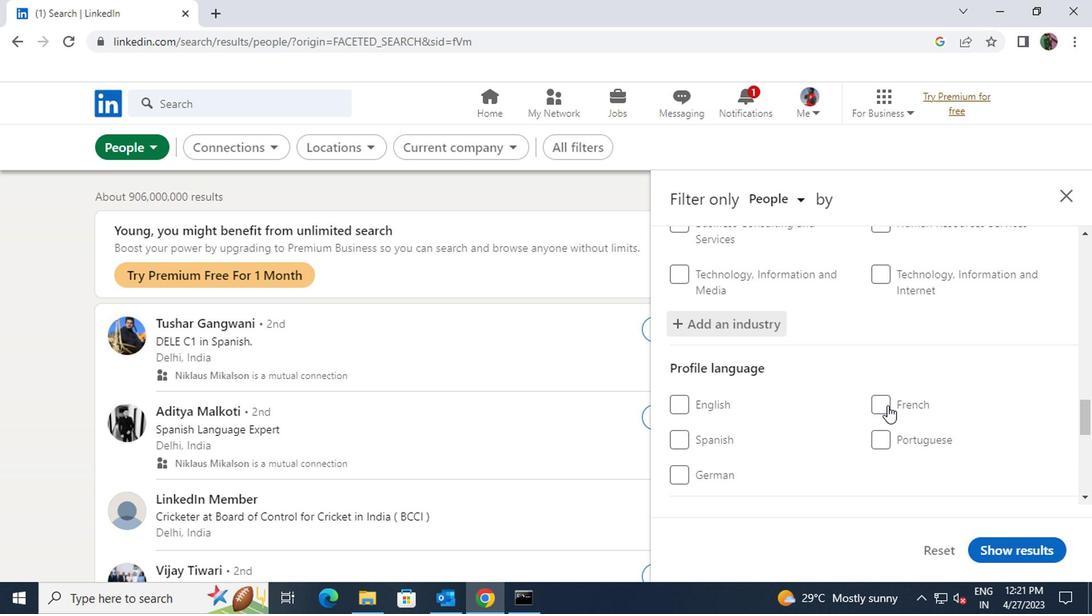 
Action: Mouse pressed left at (882, 401)
Screenshot: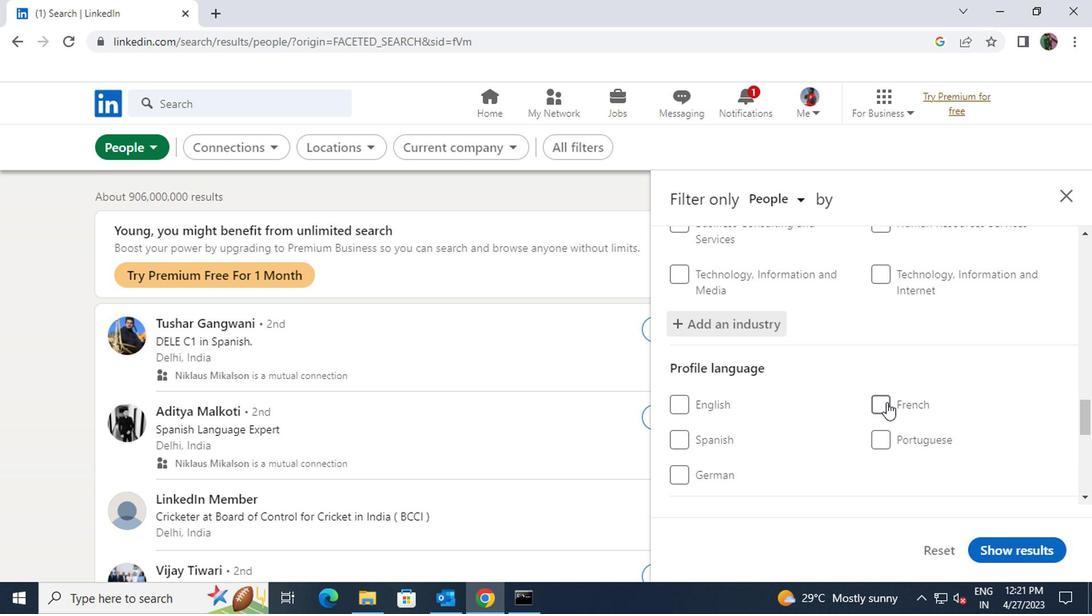 
Action: Mouse moved to (875, 449)
Screenshot: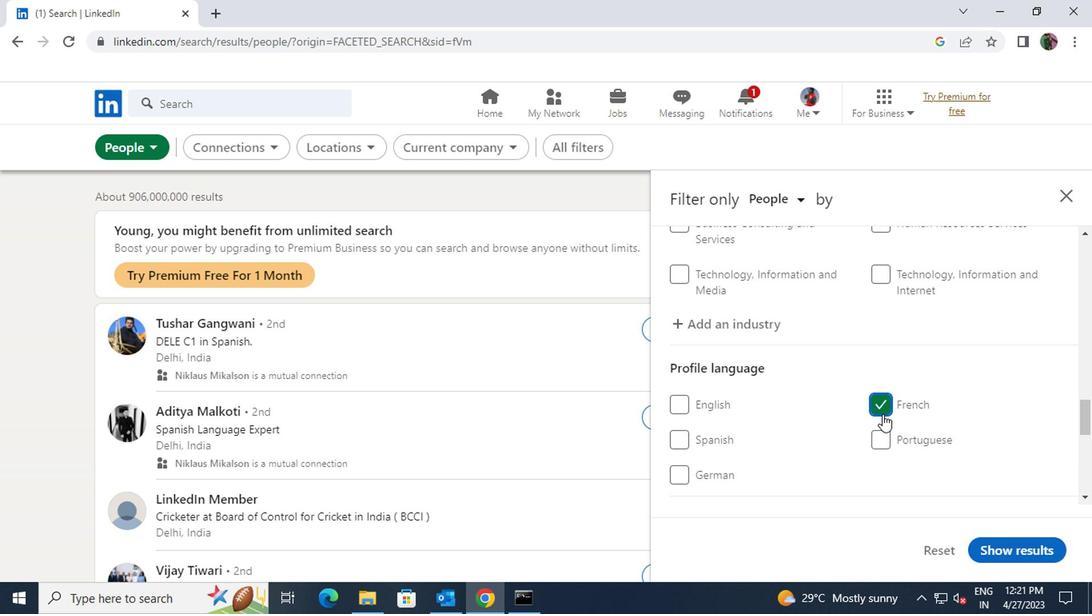 
Action: Mouse scrolled (875, 448) with delta (0, 0)
Screenshot: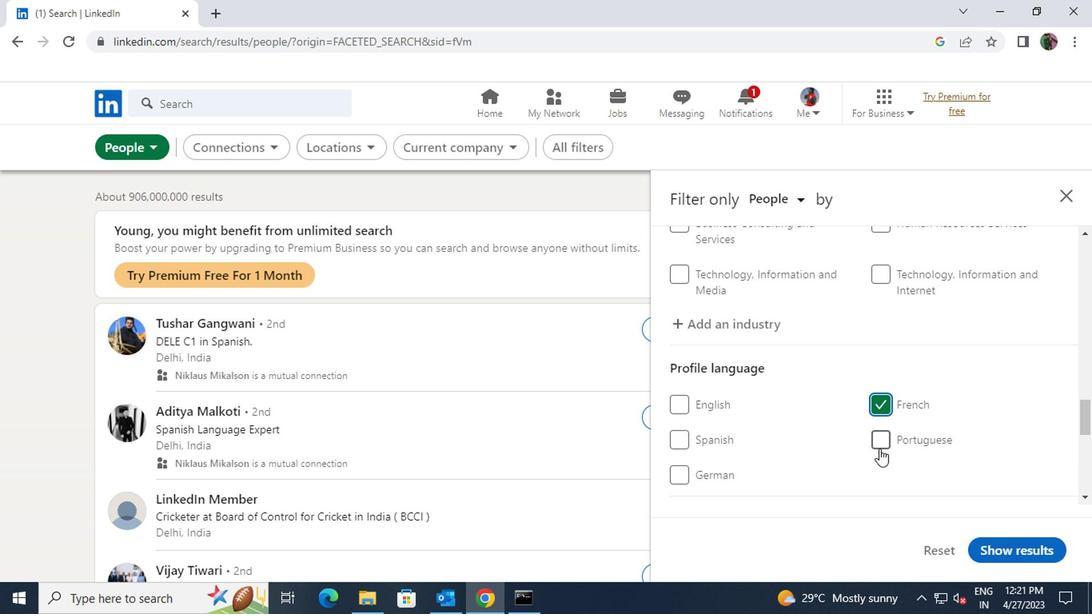 
Action: Mouse scrolled (875, 448) with delta (0, 0)
Screenshot: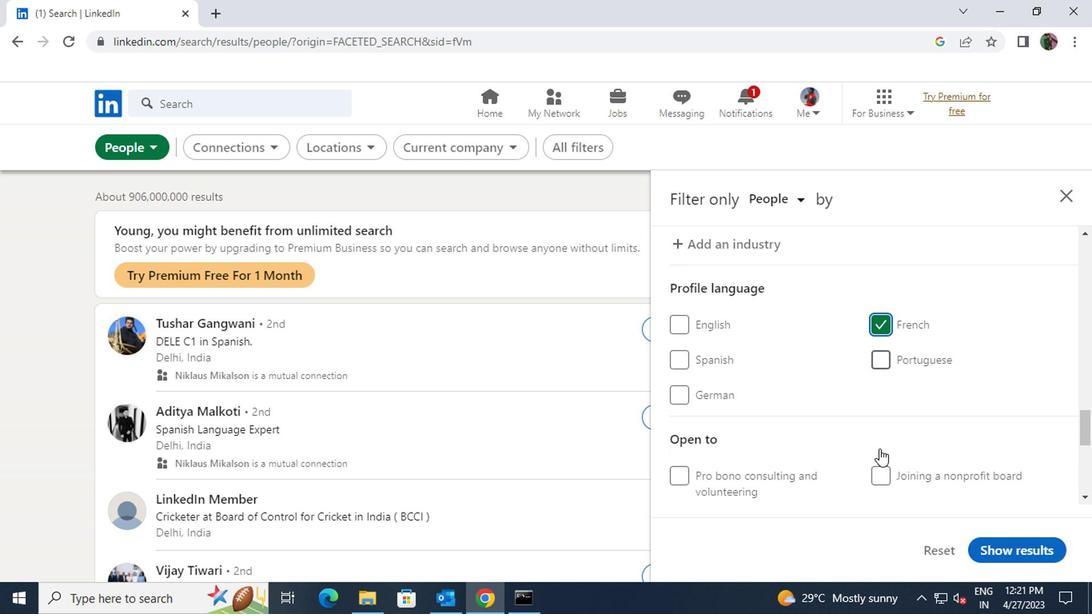 
Action: Mouse scrolled (875, 448) with delta (0, 0)
Screenshot: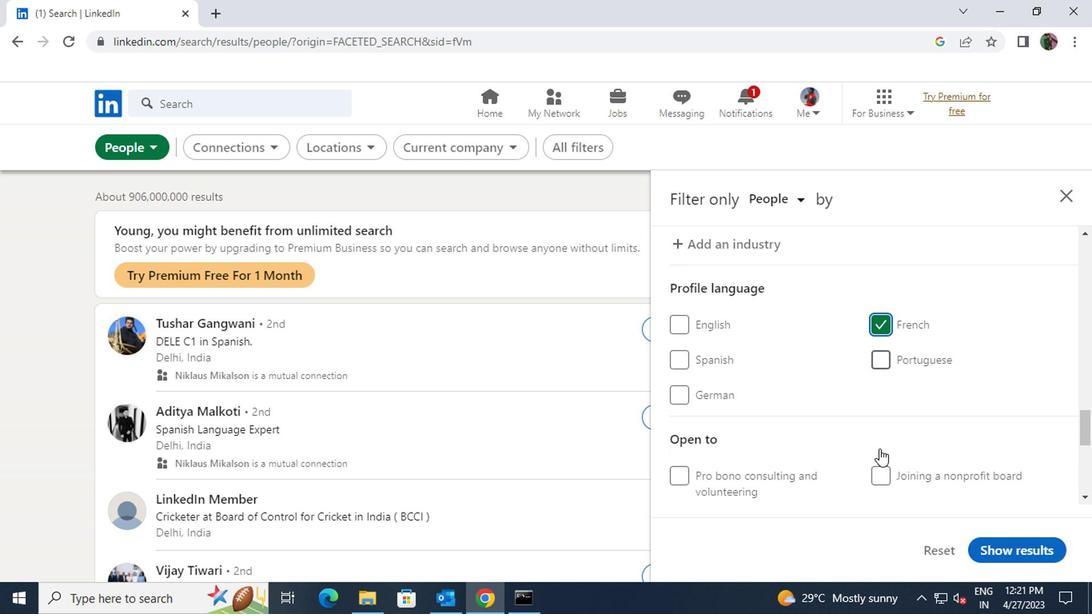 
Action: Mouse scrolled (875, 448) with delta (0, 0)
Screenshot: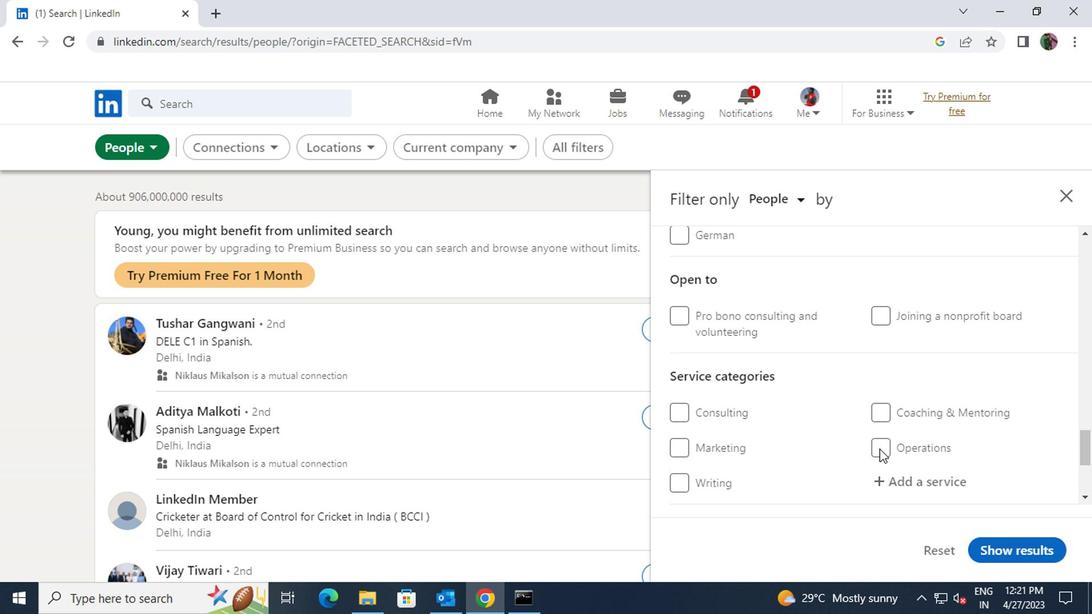 
Action: Mouse moved to (895, 407)
Screenshot: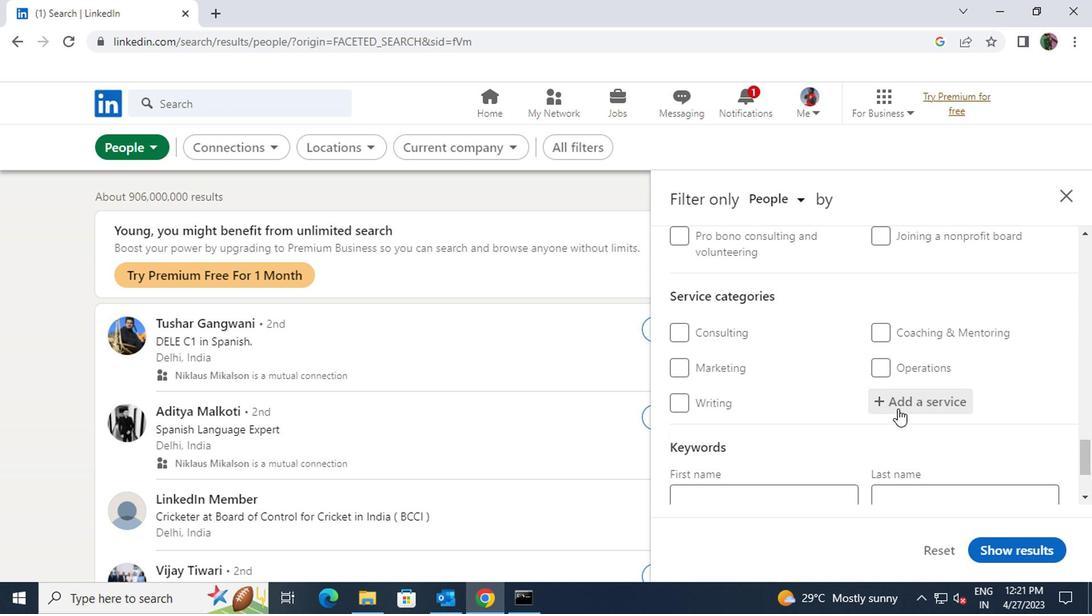 
Action: Mouse pressed left at (895, 407)
Screenshot: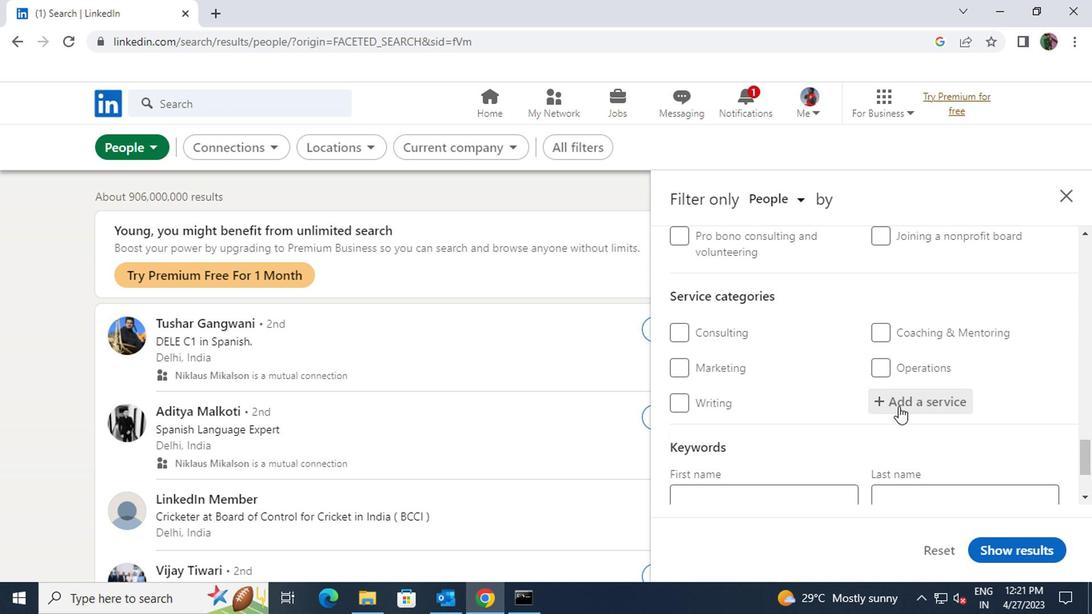 
Action: Key pressed <Key.shift>PUBLIC
Screenshot: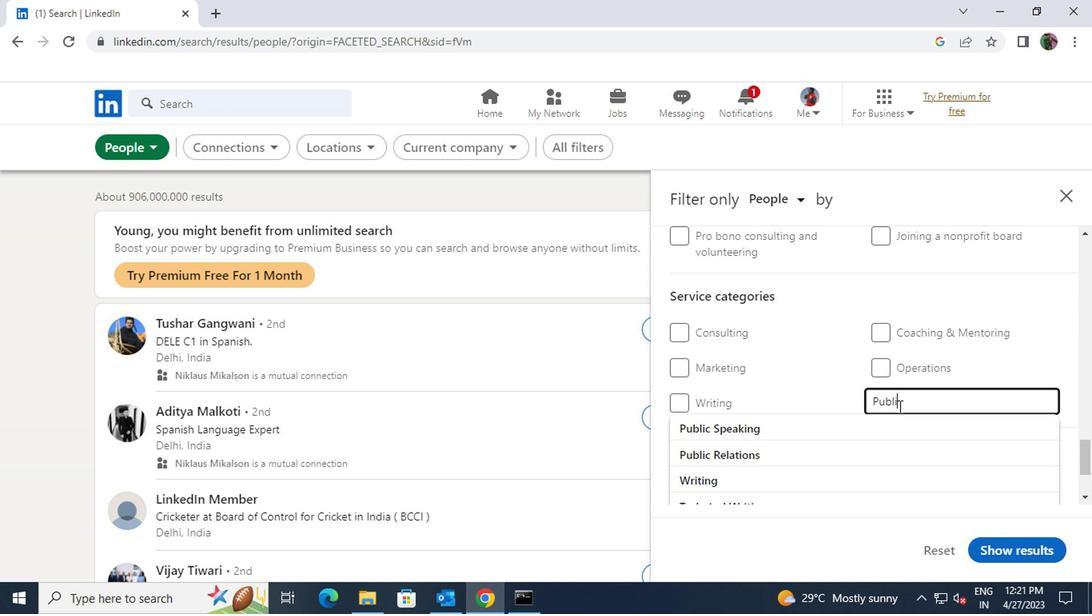
Action: Mouse moved to (887, 417)
Screenshot: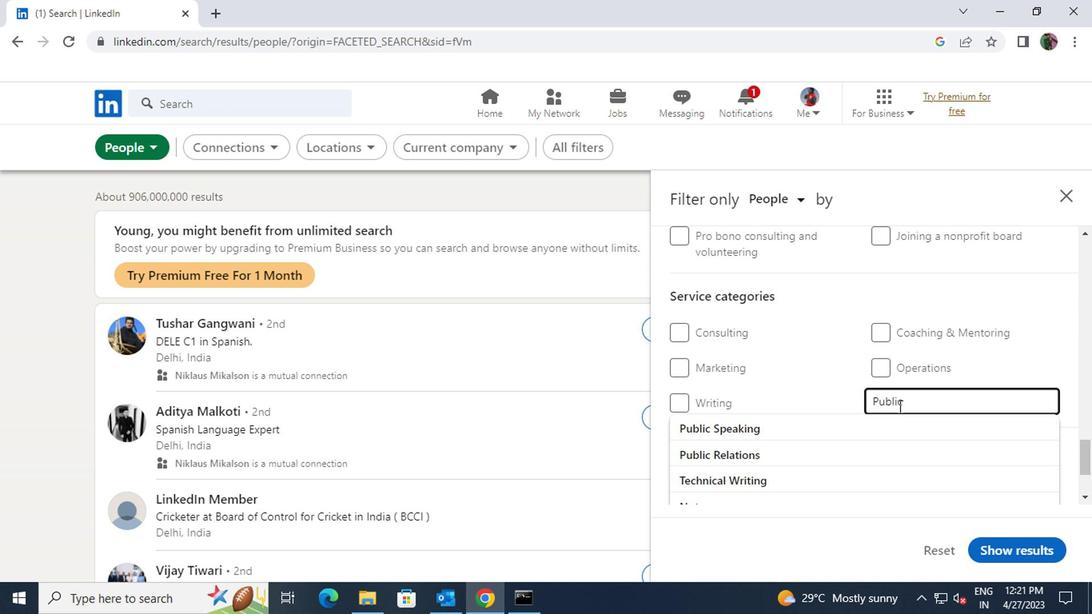 
Action: Mouse pressed left at (887, 417)
Screenshot: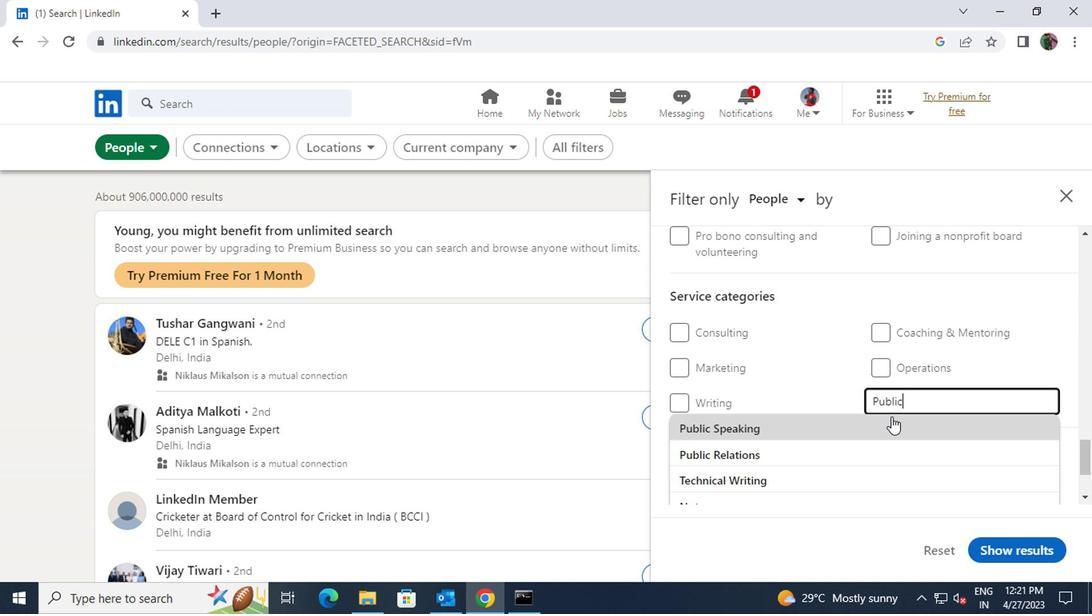 
Action: Mouse scrolled (887, 416) with delta (0, -1)
Screenshot: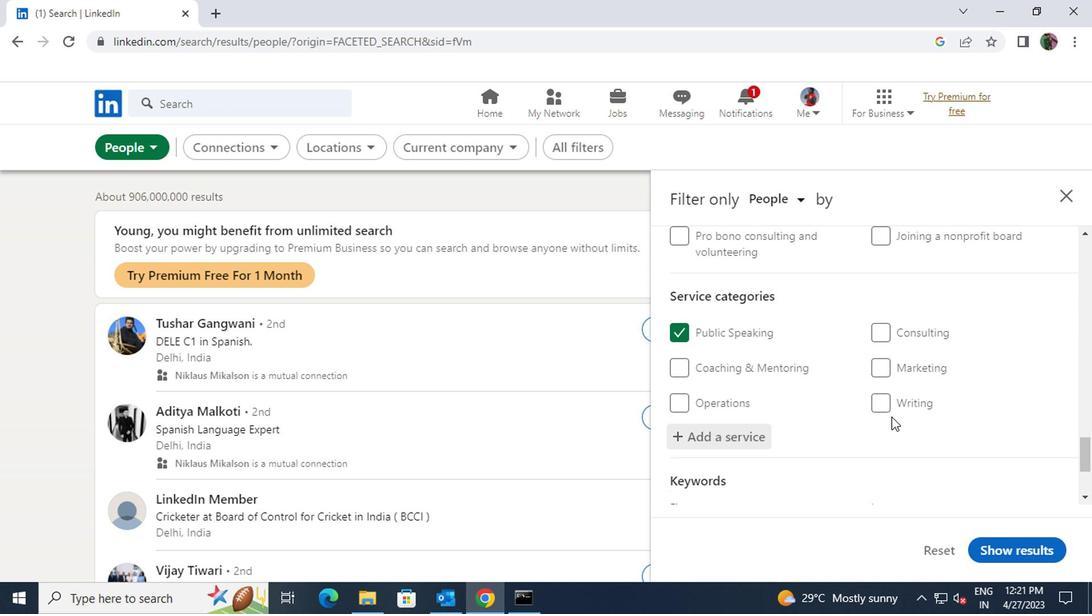 
Action: Mouse scrolled (887, 416) with delta (0, -1)
Screenshot: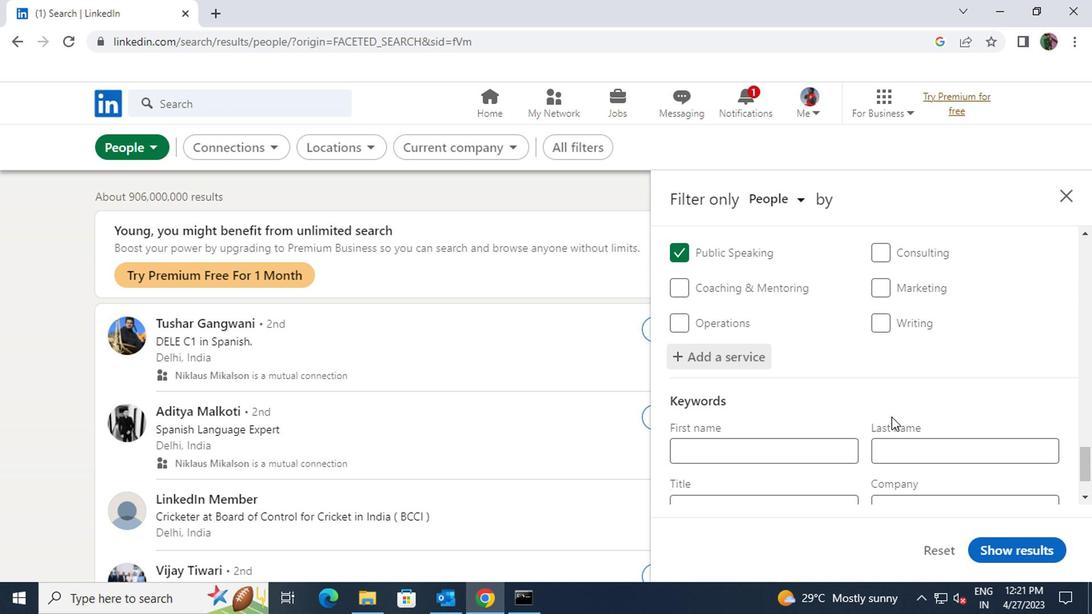 
Action: Mouse moved to (834, 431)
Screenshot: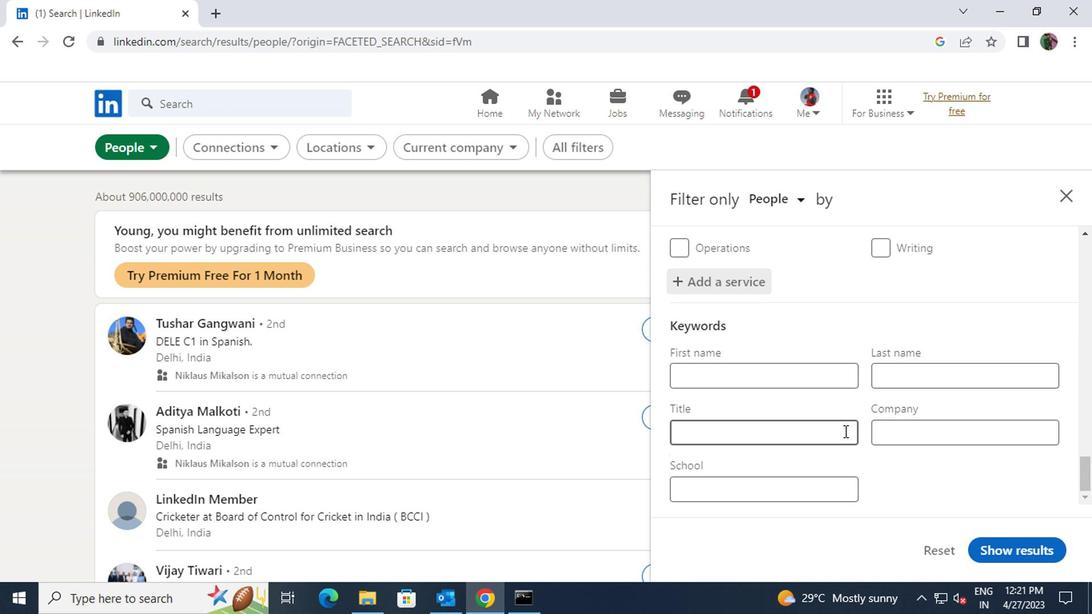 
Action: Mouse pressed left at (834, 431)
Screenshot: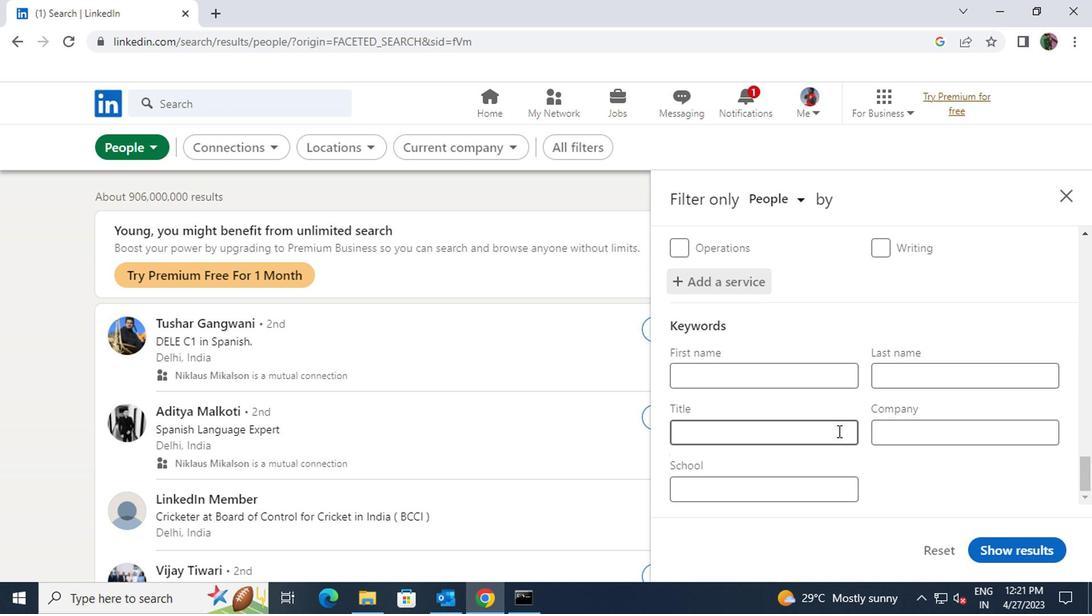 
Action: Key pressed <Key.shift><Key.shift>SCHOOL<Key.space>COUNSELOR
Screenshot: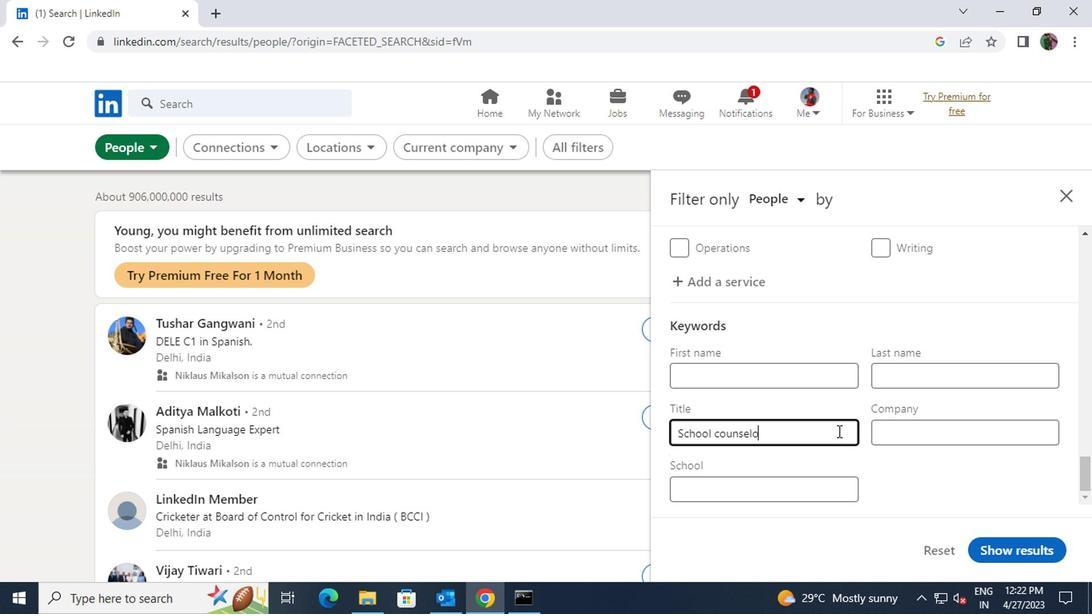 
Action: Mouse moved to (993, 544)
Screenshot: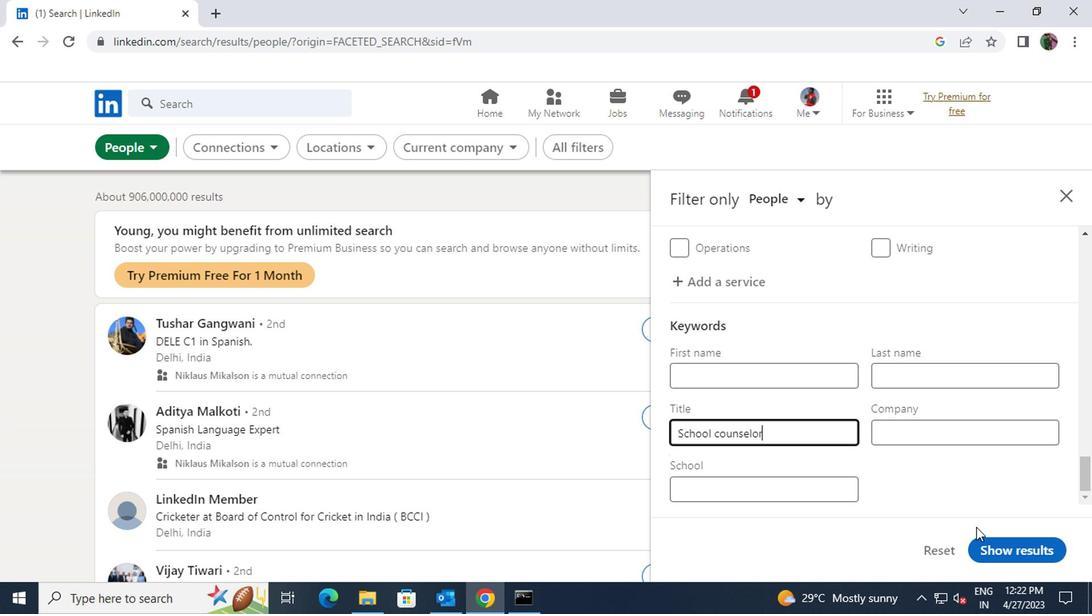 
Action: Mouse pressed left at (993, 544)
Screenshot: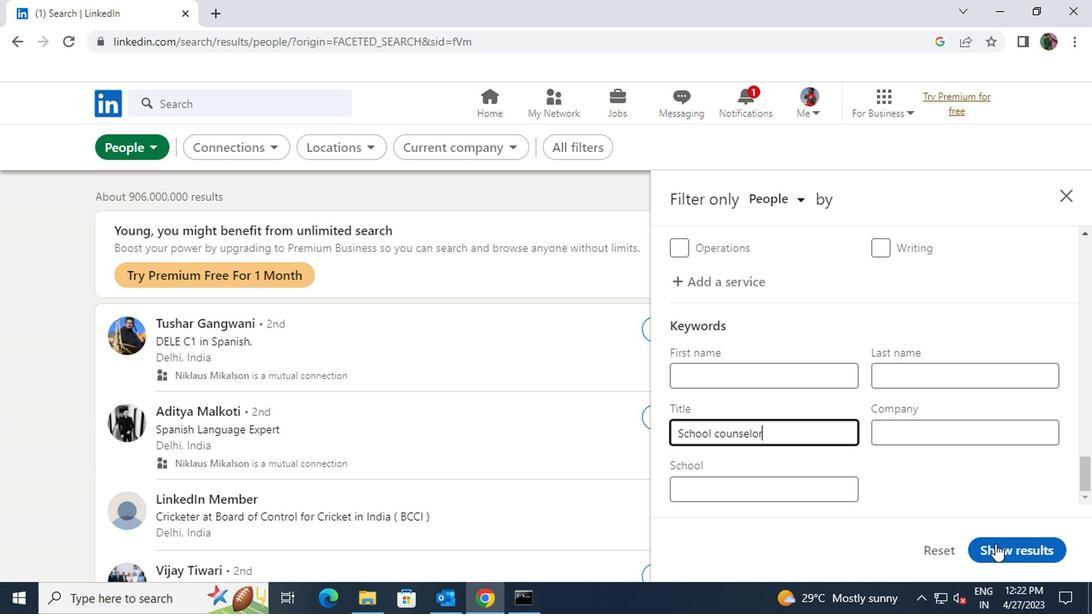 
